 Task: Search one way flight ticket for 1 adult, 1 child, 1 infant in seat in premium economy from Watertown: Watertown Regional Airport to Fort Wayne: Fort Wayne International Airport on 8-4-2023. Number of bags: 1 checked bag. Price is upto 50000. Outbound departure time preference is 20:00.
Action: Mouse moved to (283, 372)
Screenshot: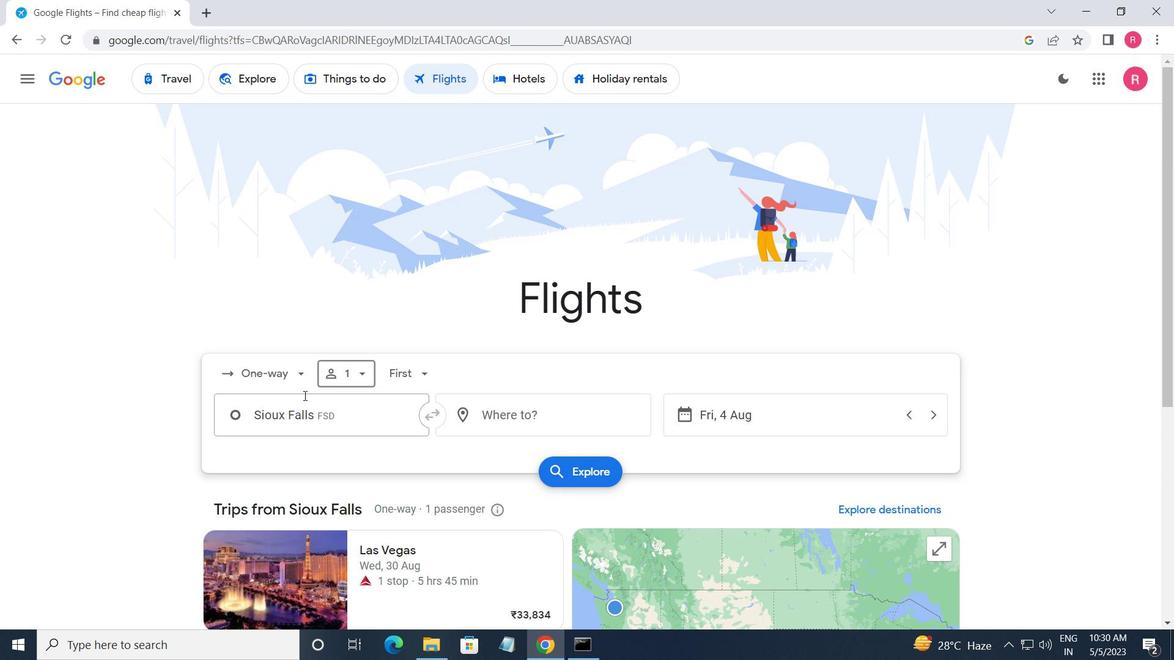 
Action: Mouse pressed left at (283, 372)
Screenshot: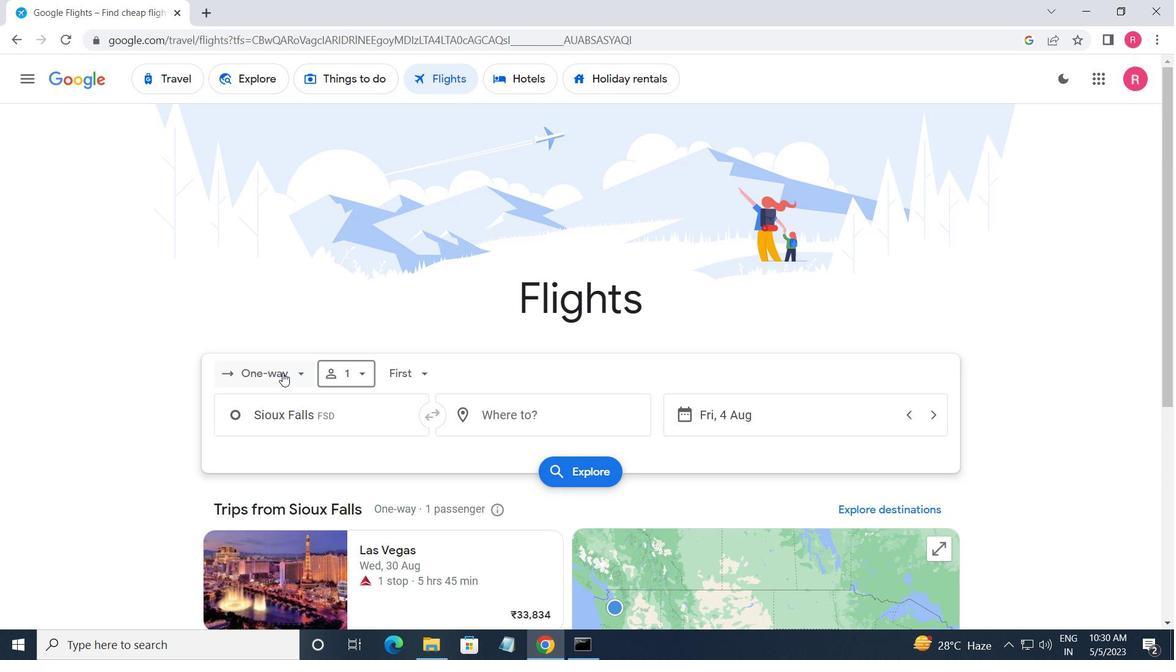 
Action: Mouse moved to (299, 442)
Screenshot: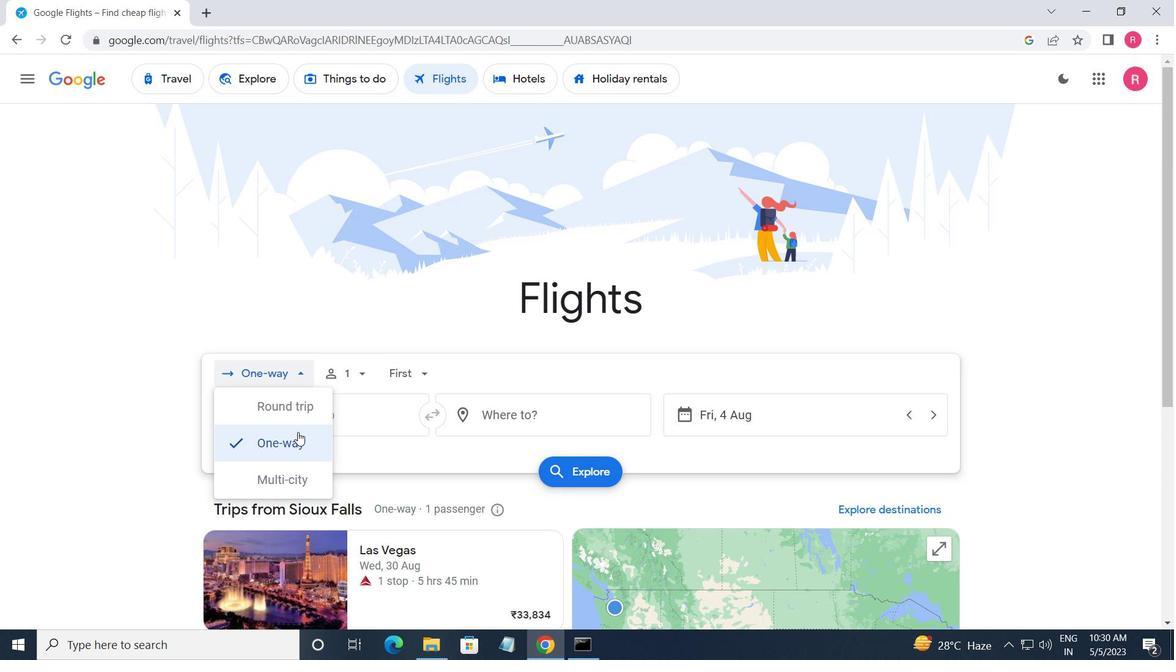 
Action: Mouse pressed left at (299, 442)
Screenshot: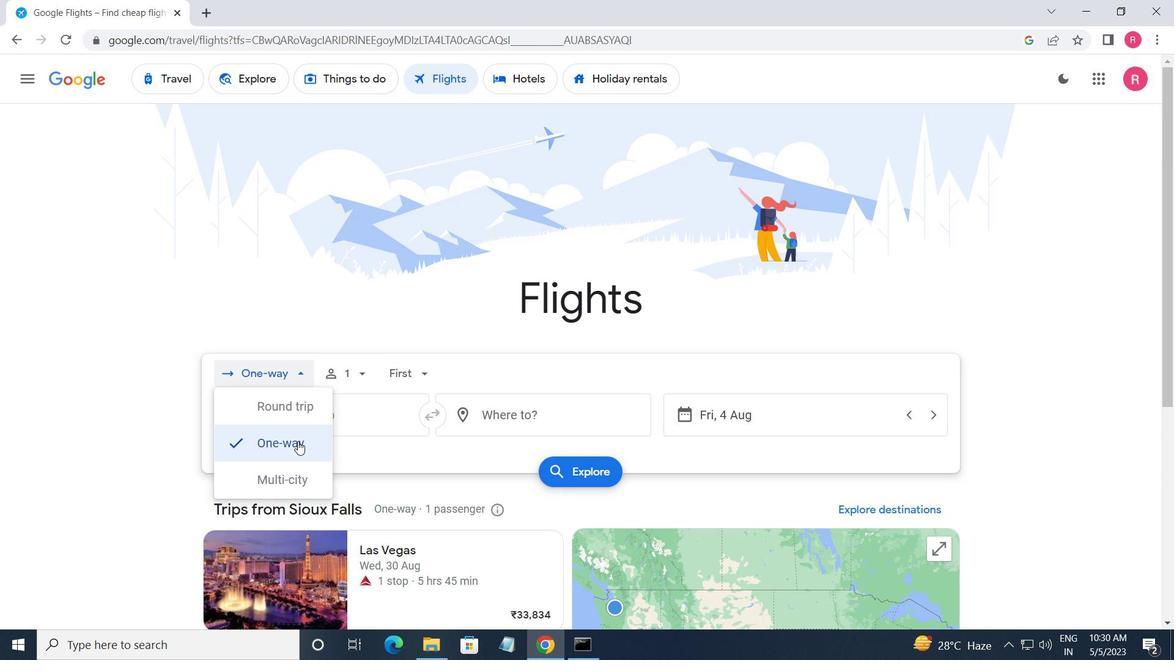 
Action: Mouse moved to (356, 383)
Screenshot: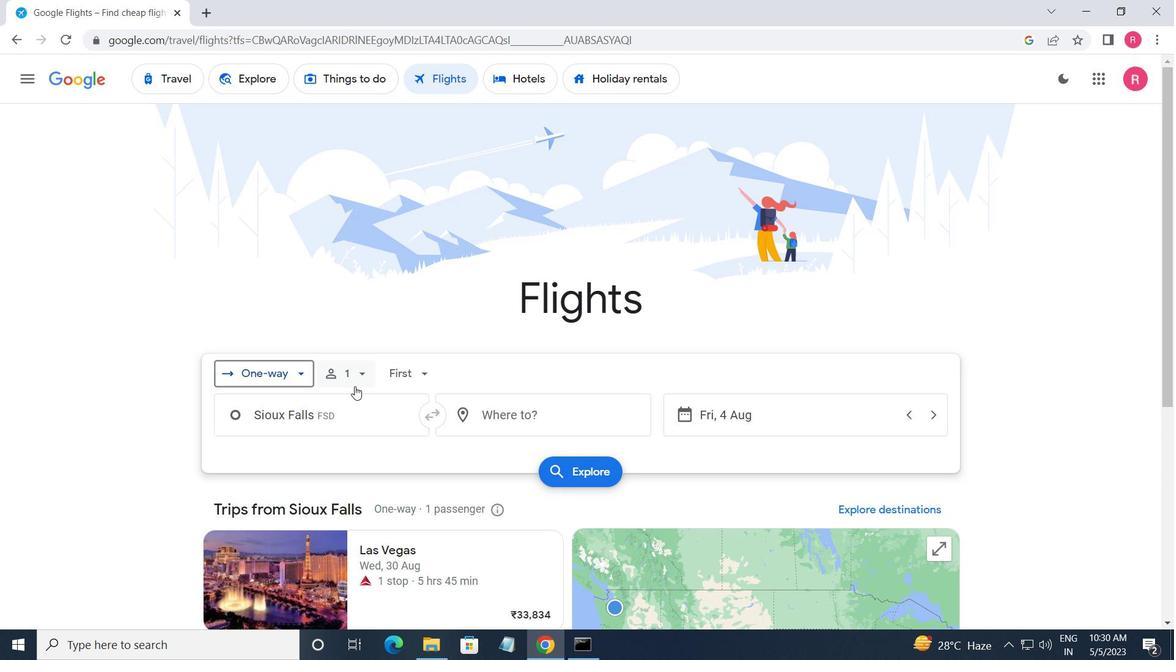 
Action: Mouse pressed left at (356, 383)
Screenshot: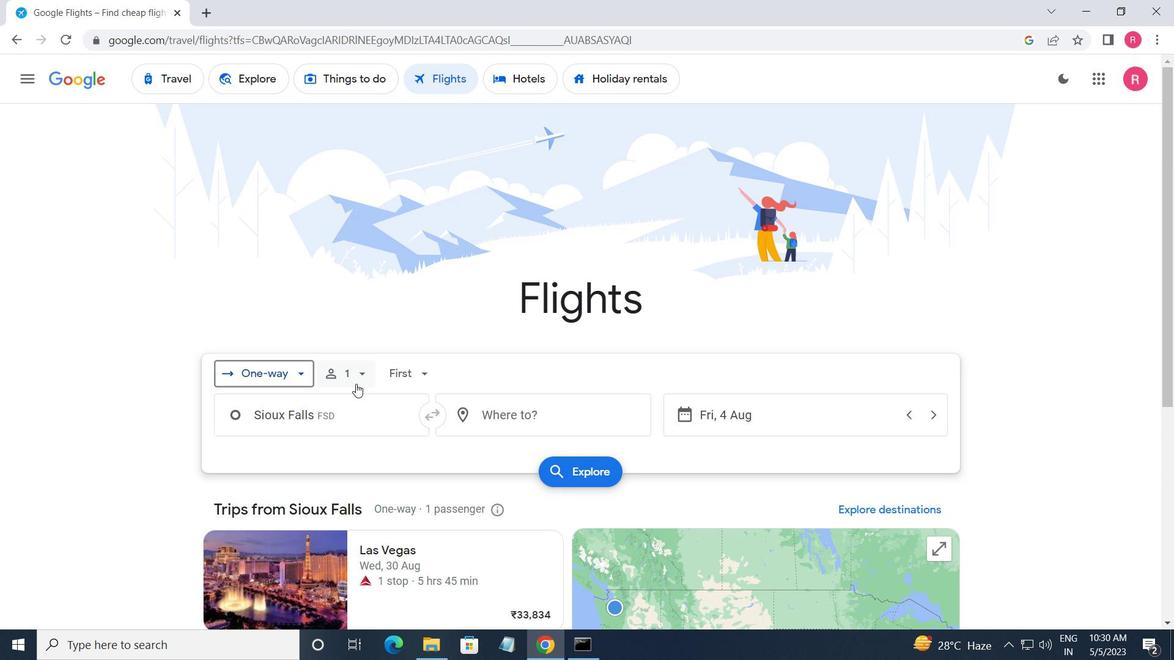 
Action: Mouse moved to (483, 445)
Screenshot: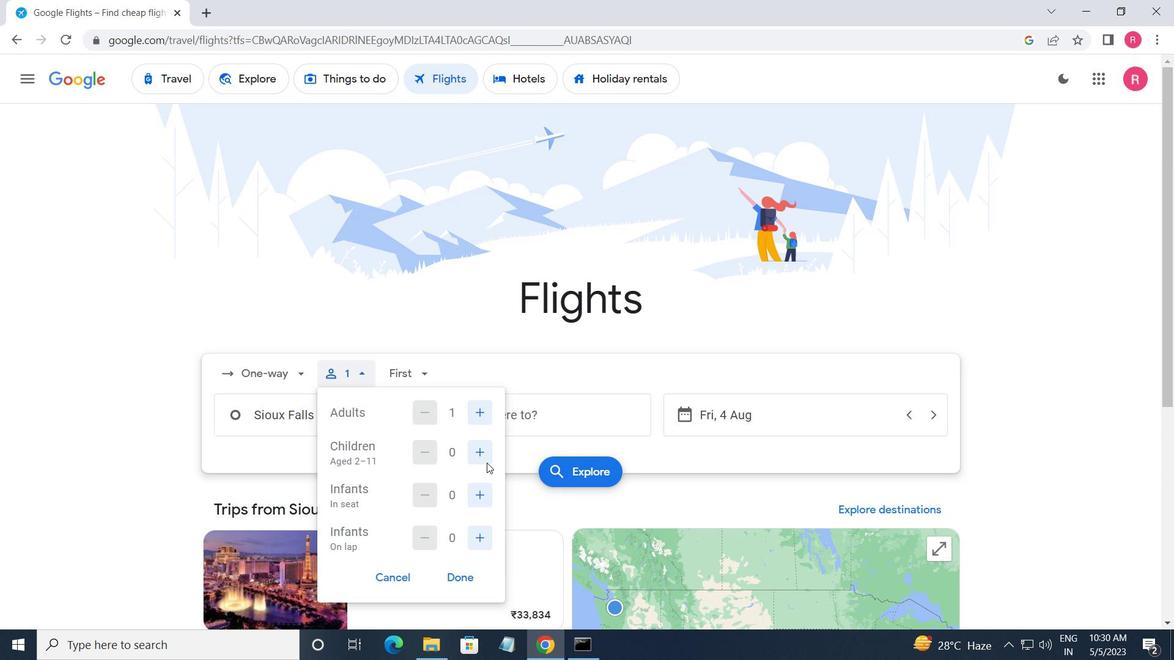 
Action: Mouse pressed left at (483, 445)
Screenshot: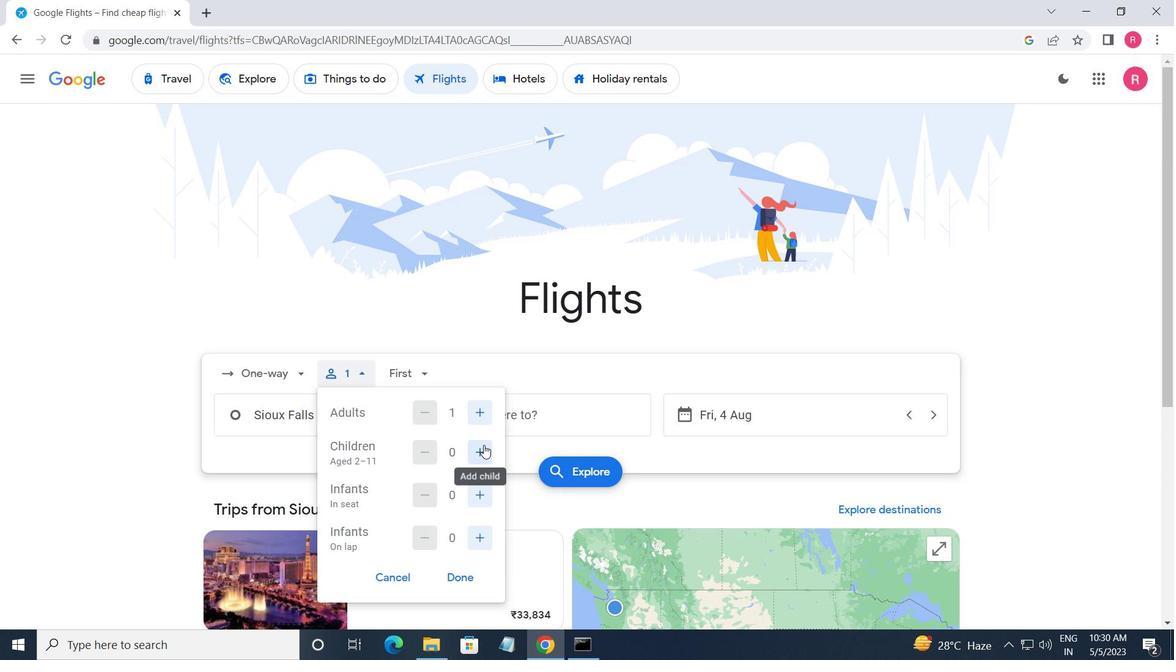 
Action: Mouse moved to (479, 494)
Screenshot: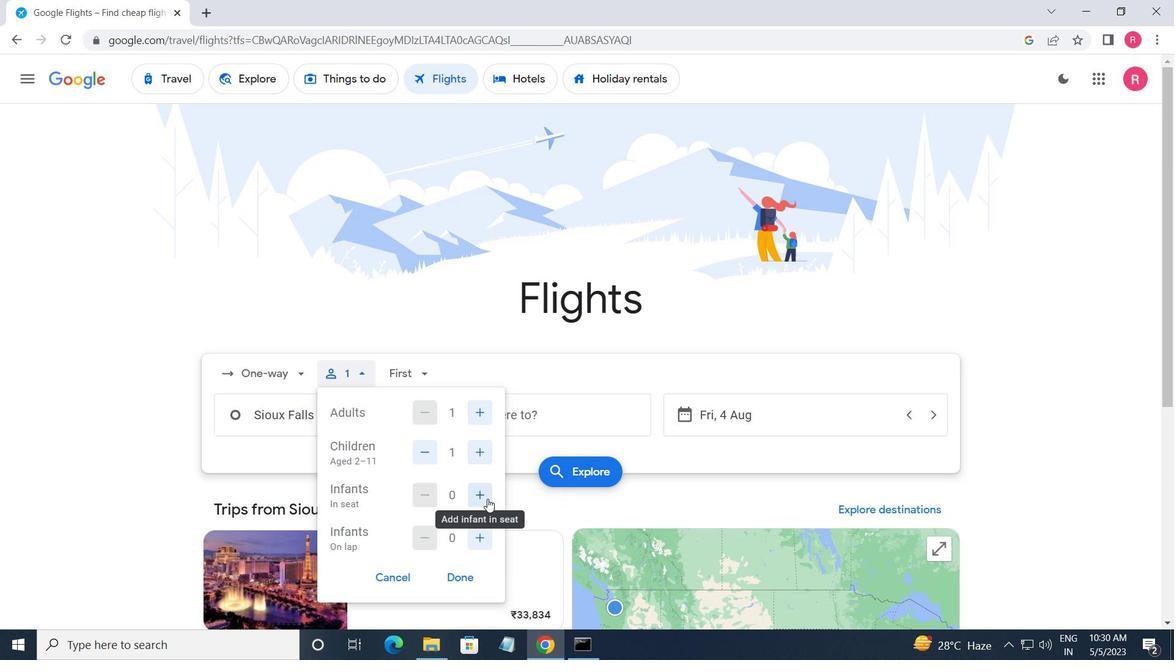 
Action: Mouse pressed left at (479, 494)
Screenshot: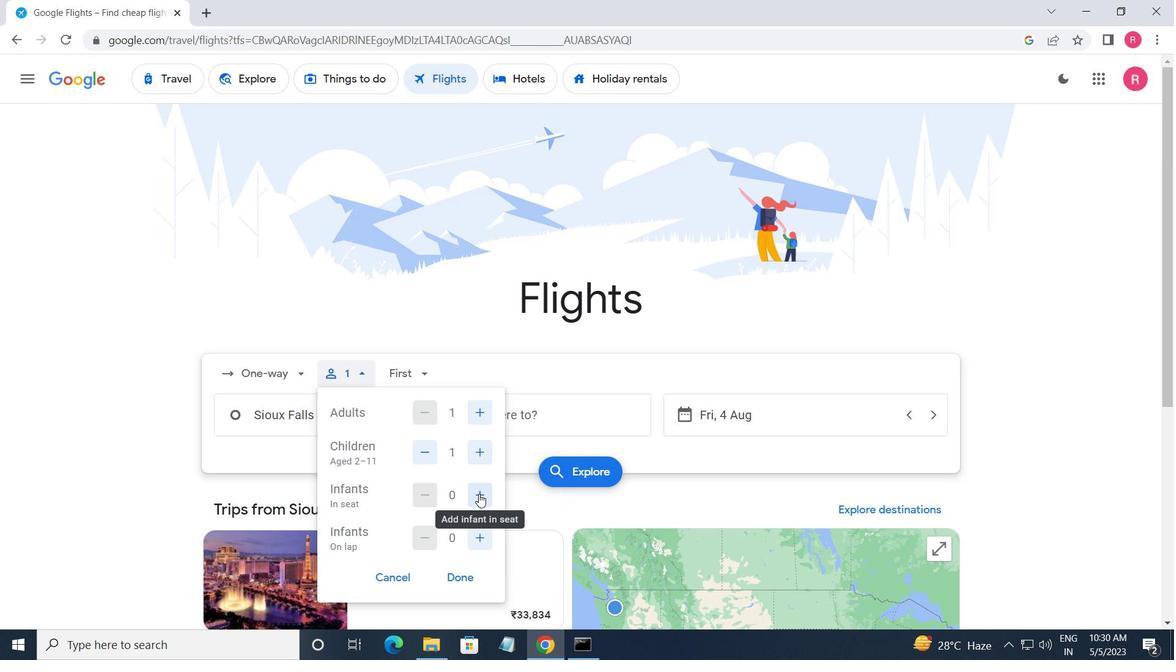 
Action: Mouse moved to (451, 582)
Screenshot: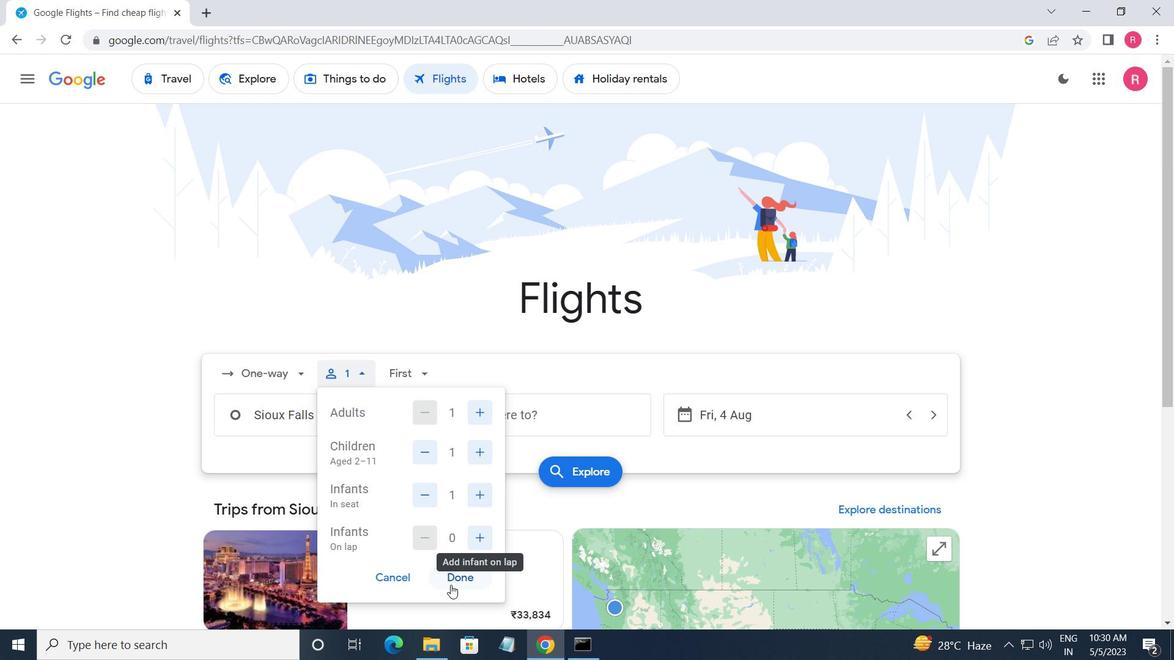 
Action: Mouse pressed left at (451, 582)
Screenshot: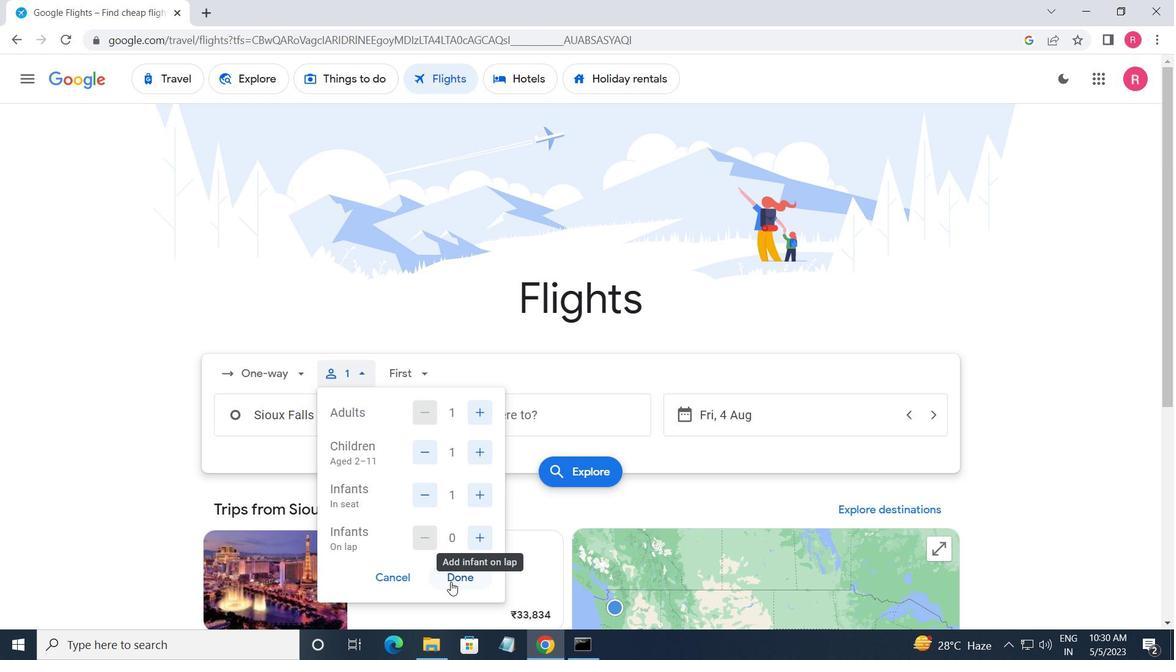 
Action: Mouse moved to (417, 376)
Screenshot: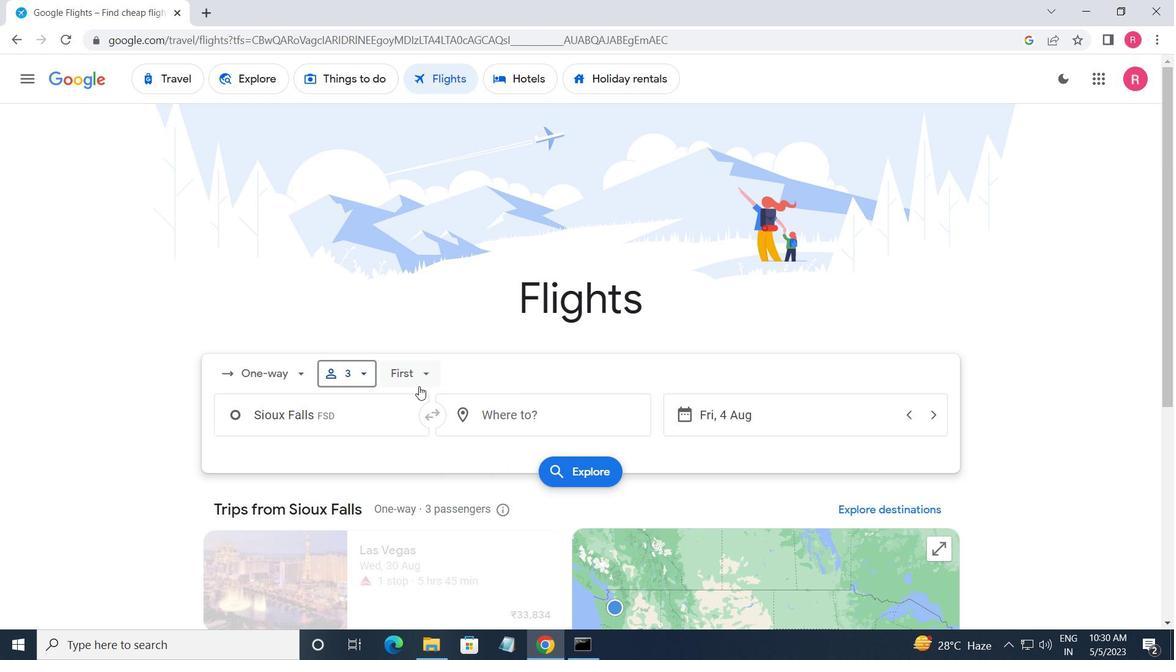 
Action: Mouse pressed left at (417, 376)
Screenshot: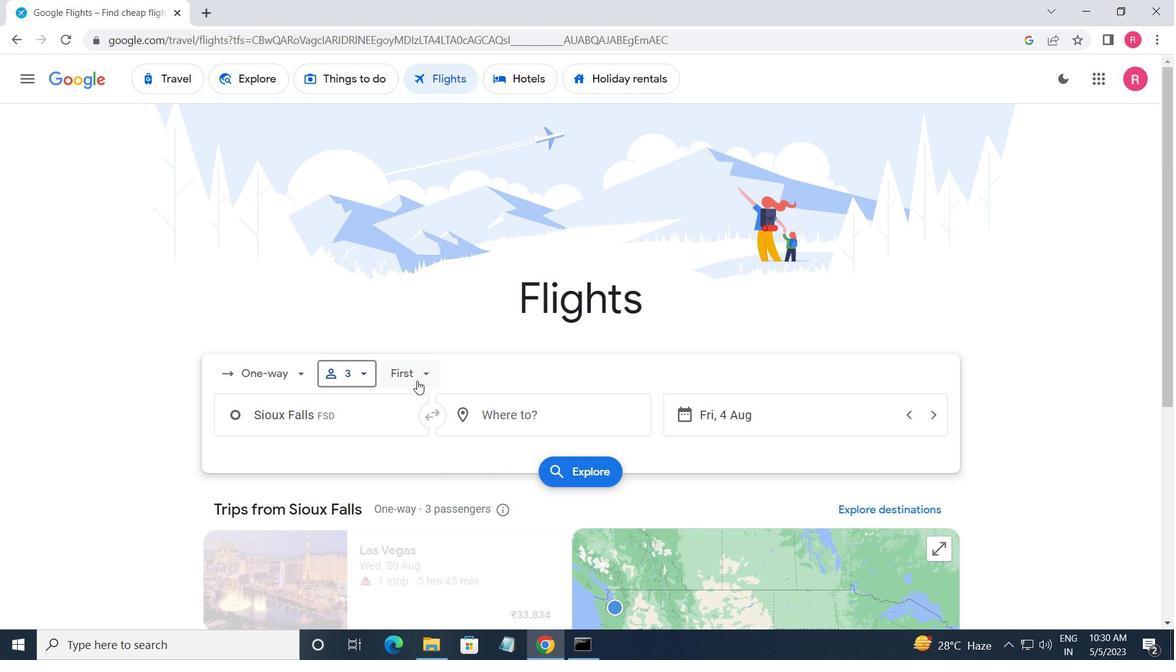 
Action: Mouse moved to (453, 444)
Screenshot: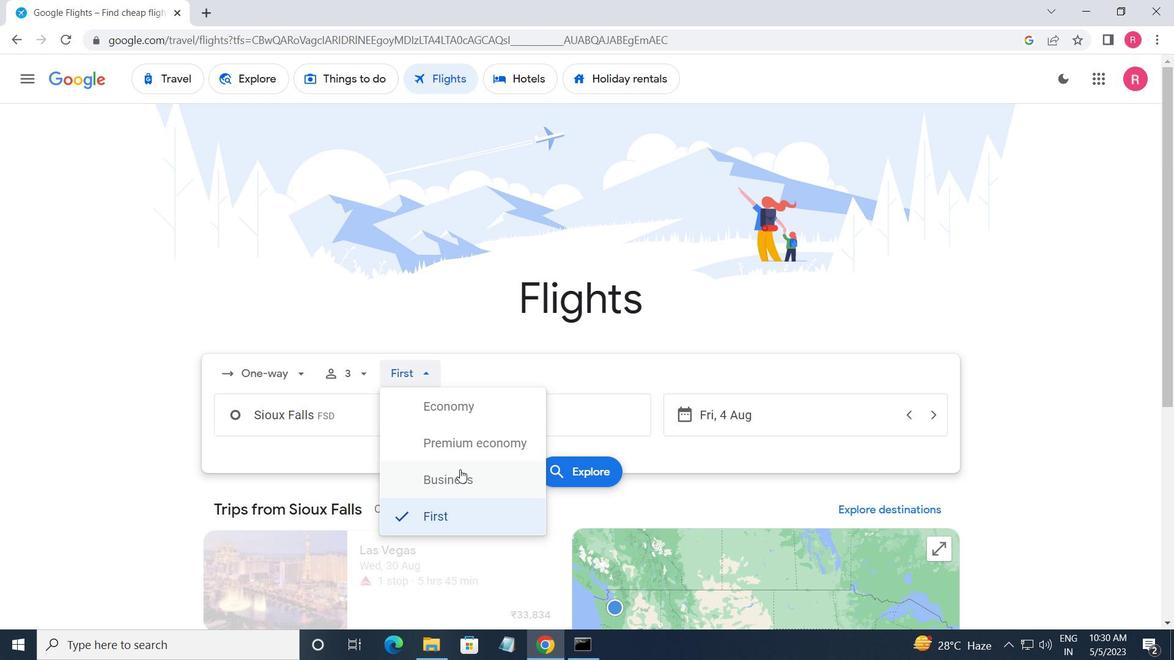 
Action: Mouse pressed left at (453, 444)
Screenshot: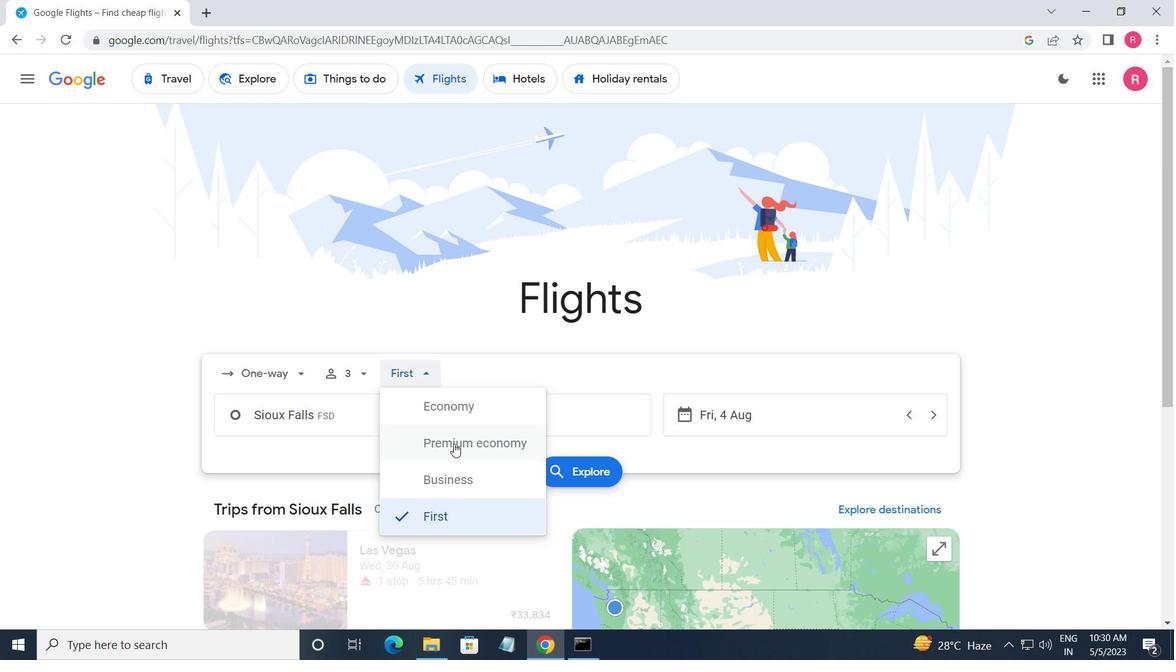 
Action: Mouse moved to (327, 410)
Screenshot: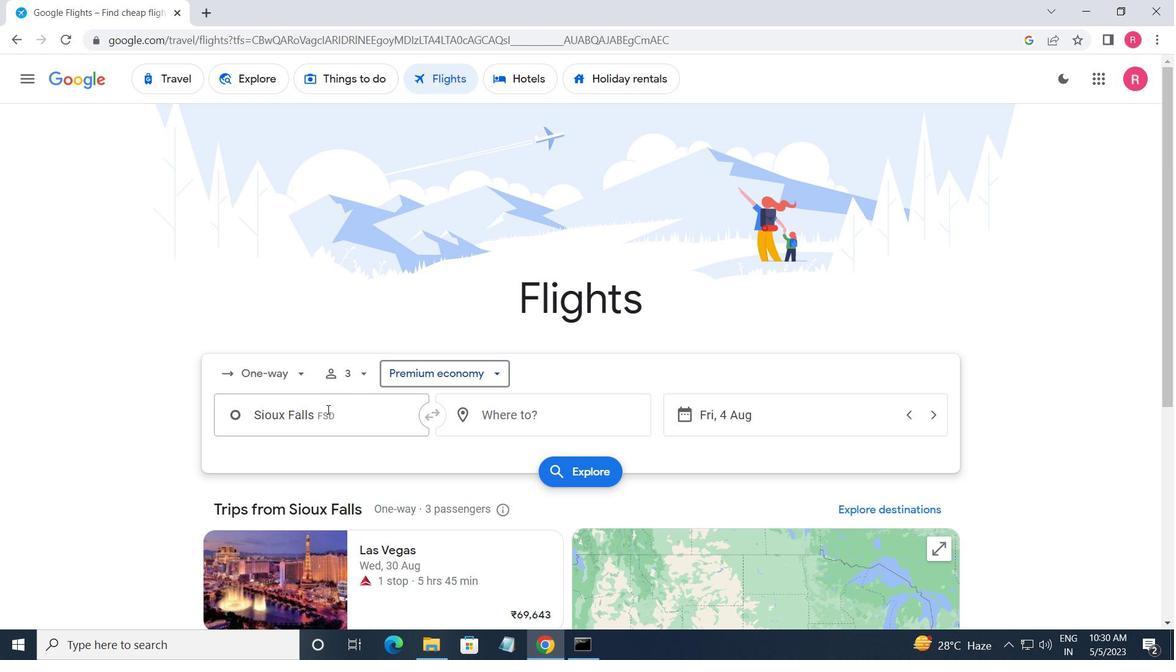 
Action: Mouse pressed left at (327, 410)
Screenshot: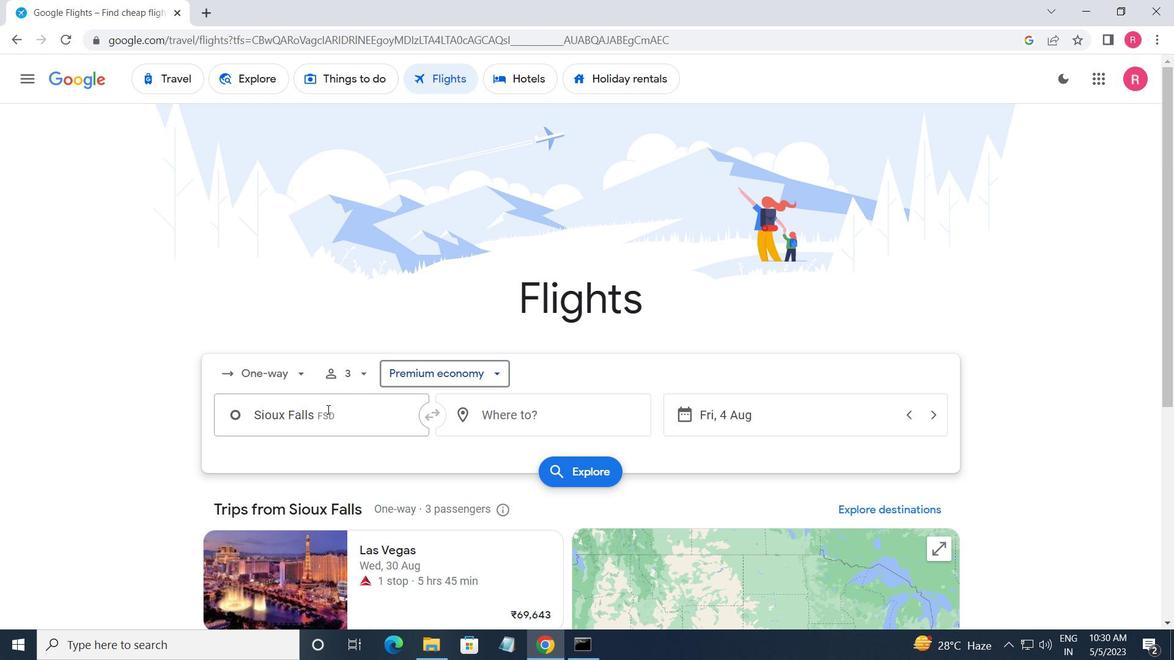 
Action: Mouse moved to (434, 487)
Screenshot: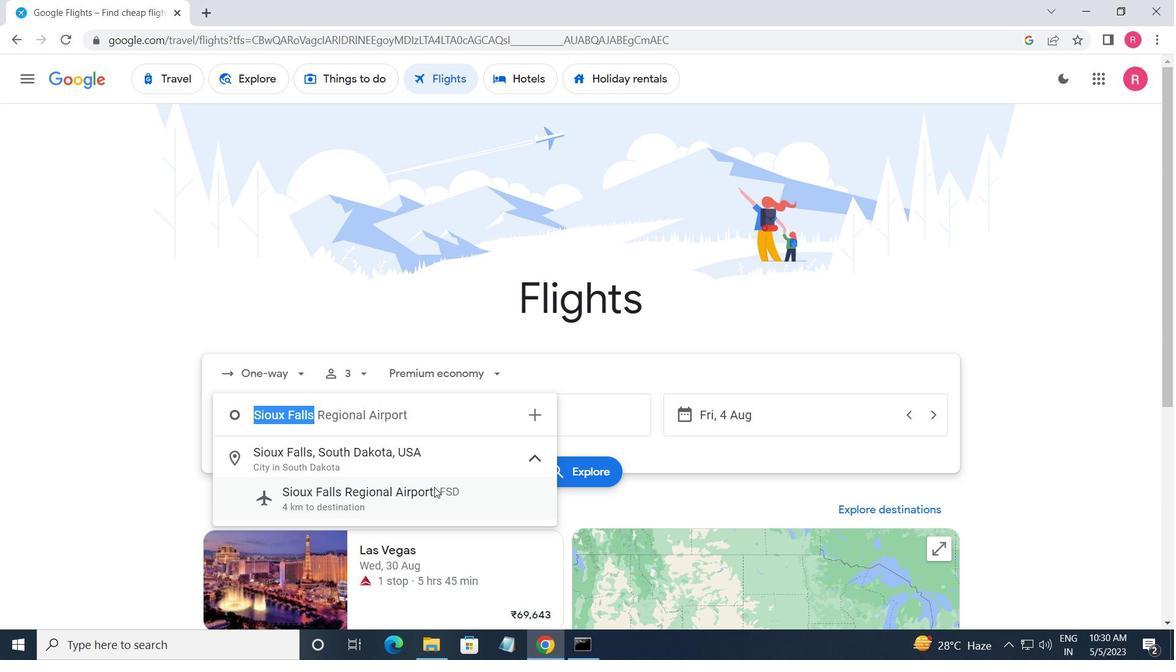 
Action: Key pressed <Key.caps_lock>w<Key.caps_lock>atertown
Screenshot: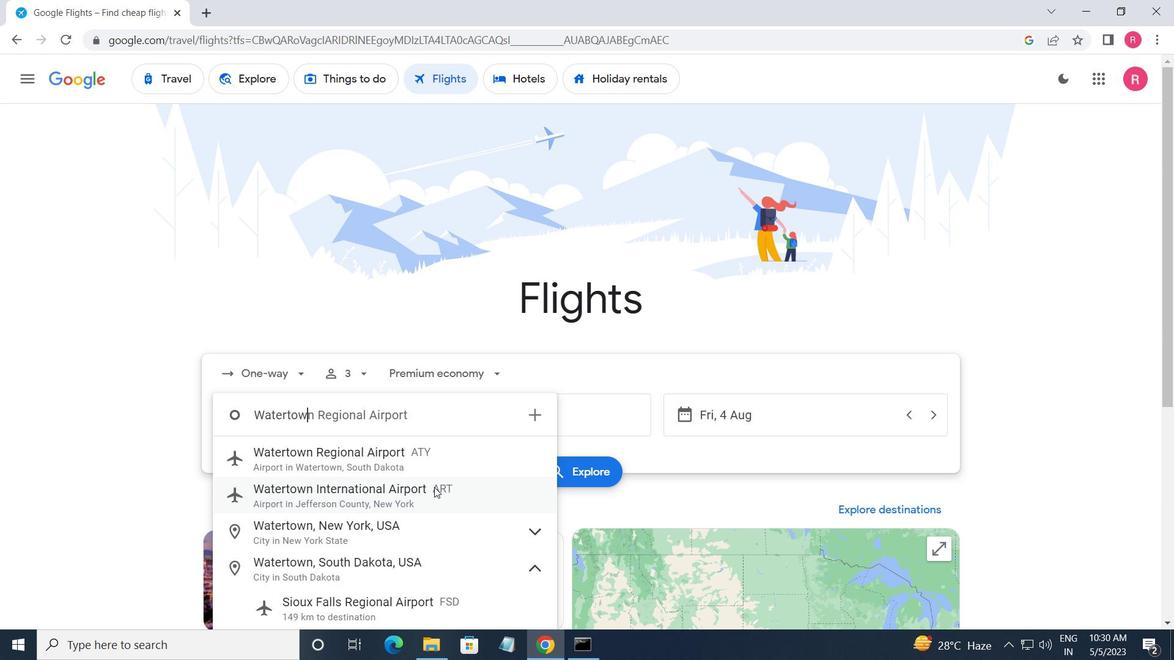 
Action: Mouse moved to (434, 468)
Screenshot: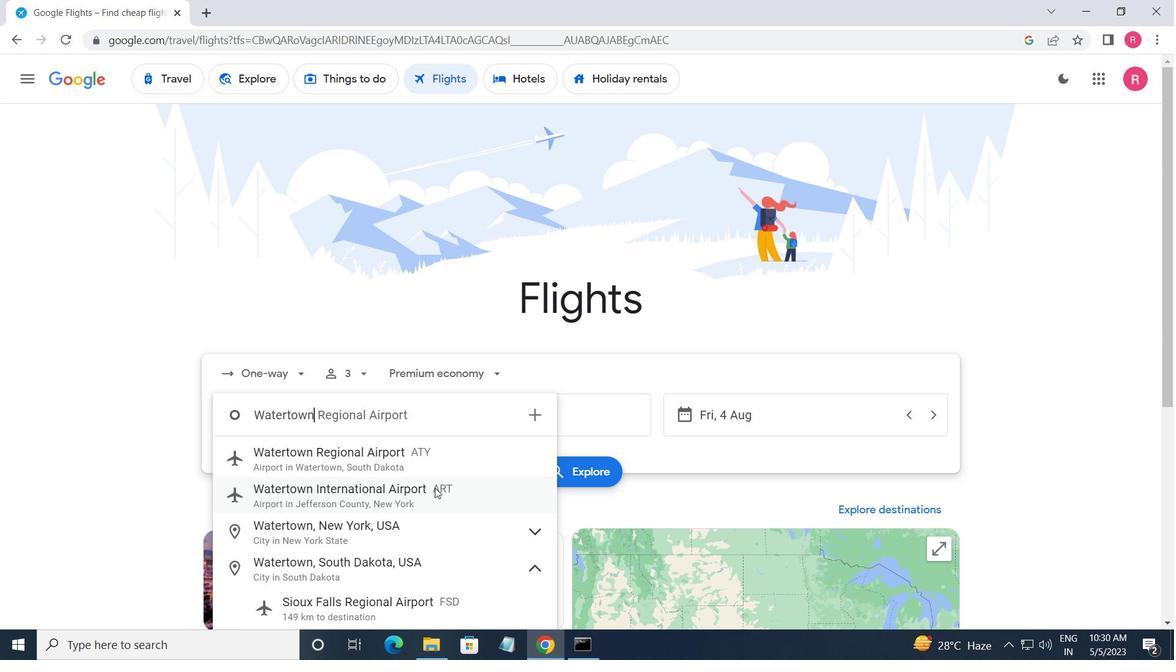 
Action: Mouse pressed left at (434, 468)
Screenshot: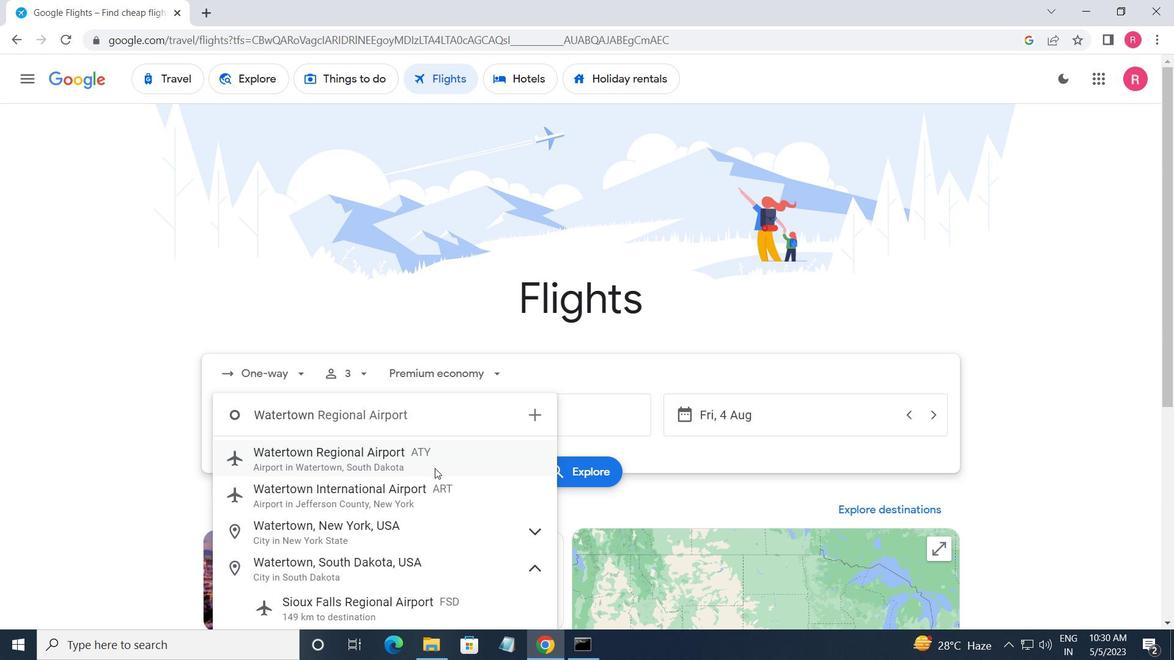 
Action: Mouse moved to (532, 424)
Screenshot: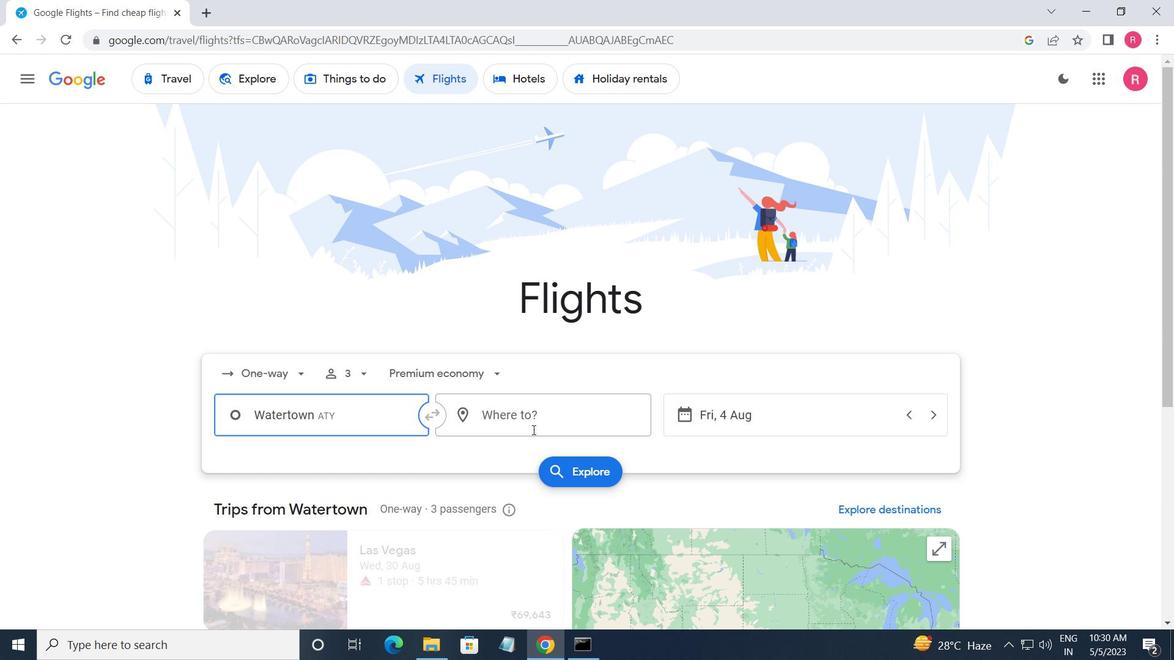 
Action: Mouse pressed left at (532, 424)
Screenshot: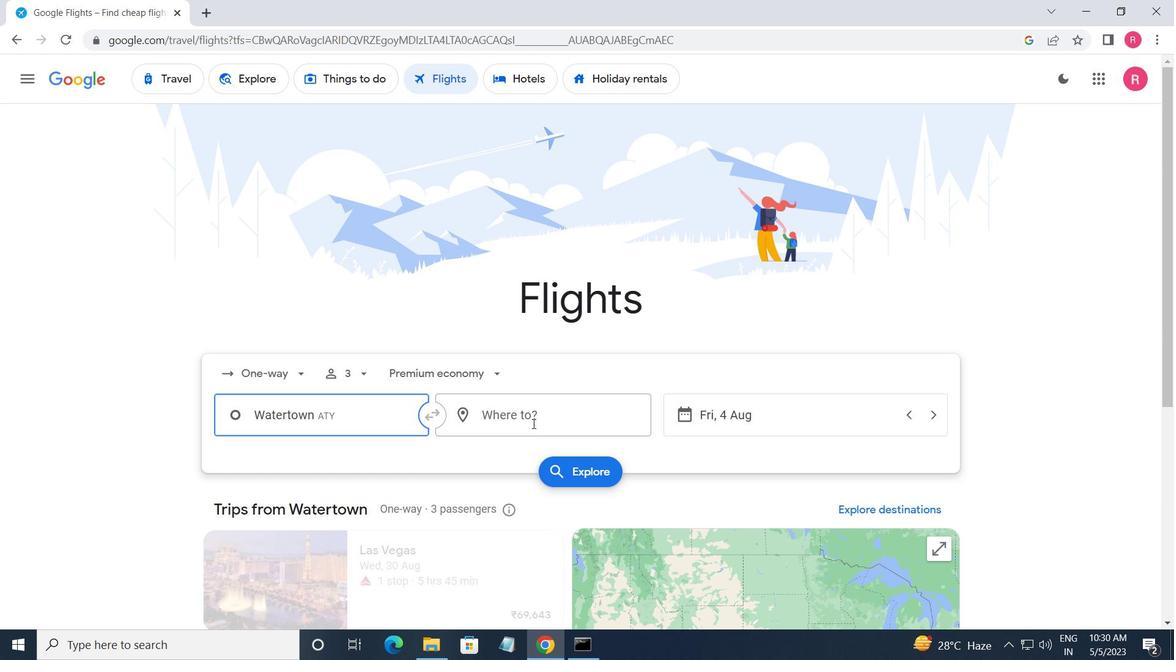 
Action: Mouse moved to (515, 489)
Screenshot: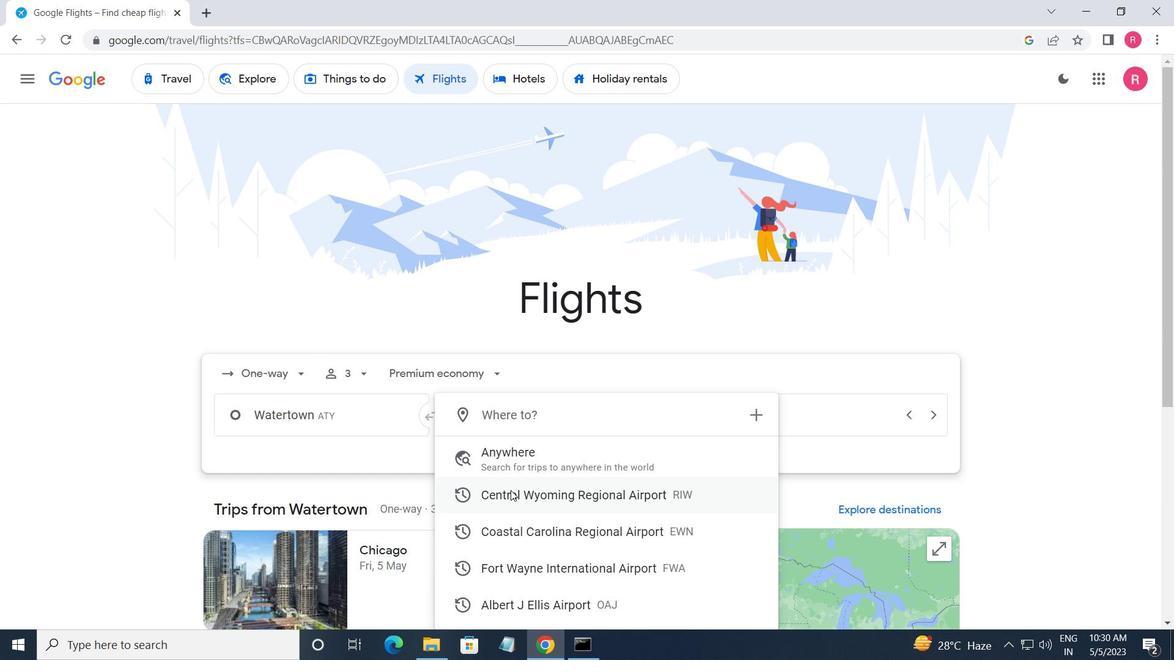 
Action: Mouse scrolled (515, 488) with delta (0, 0)
Screenshot: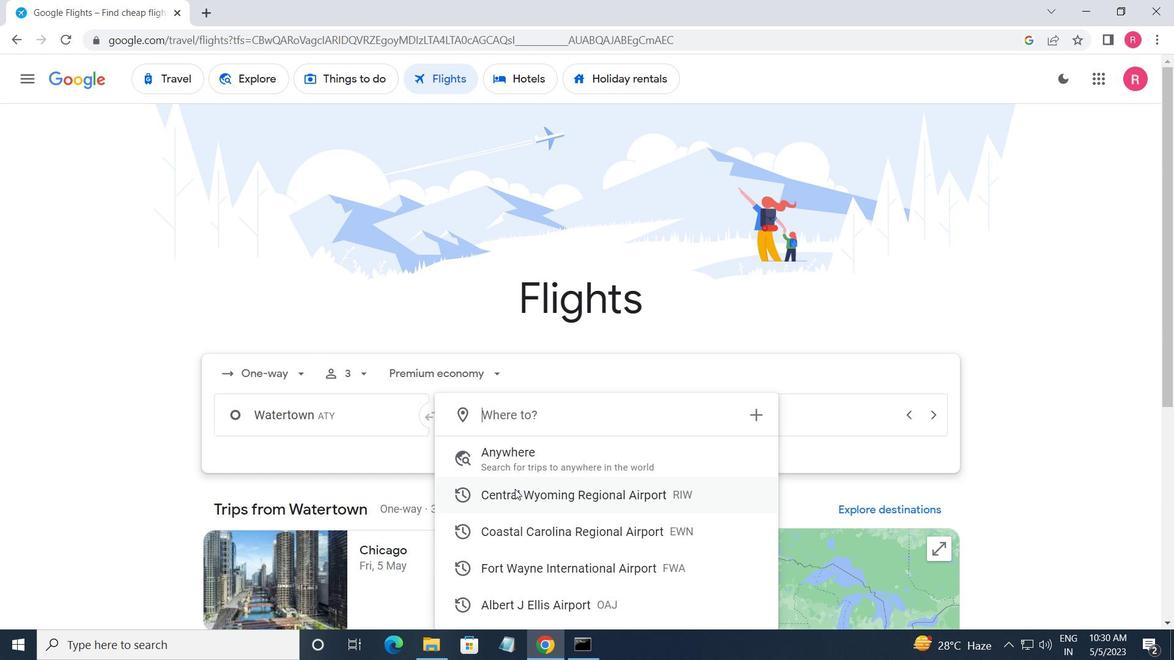 
Action: Mouse moved to (520, 499)
Screenshot: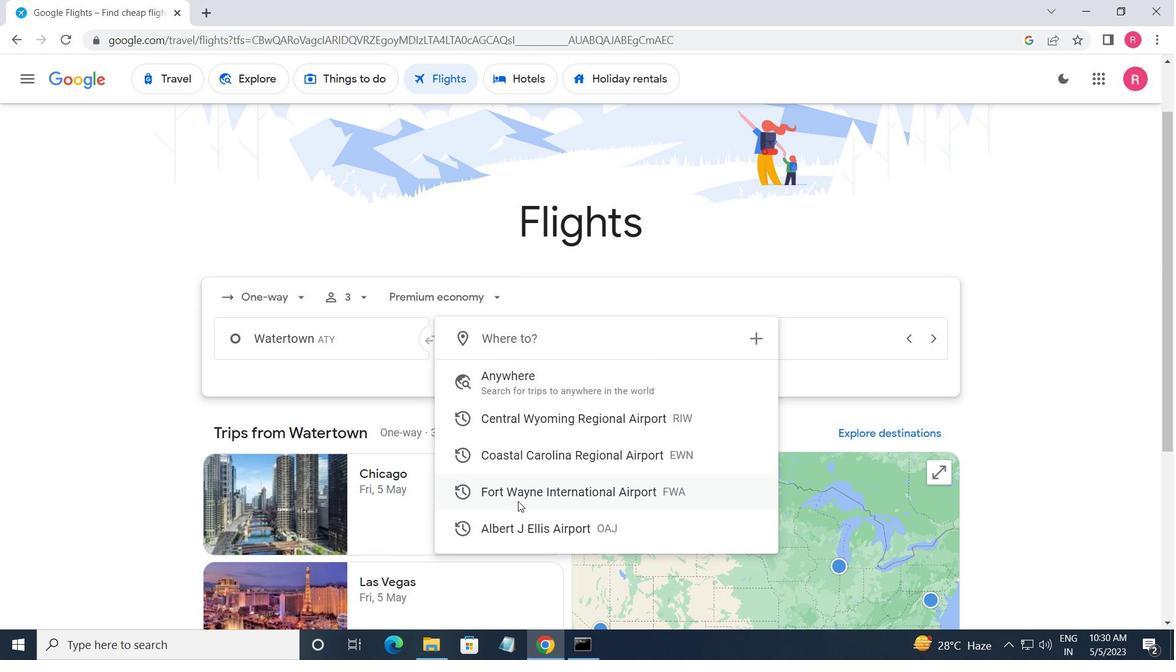 
Action: Mouse pressed left at (520, 499)
Screenshot: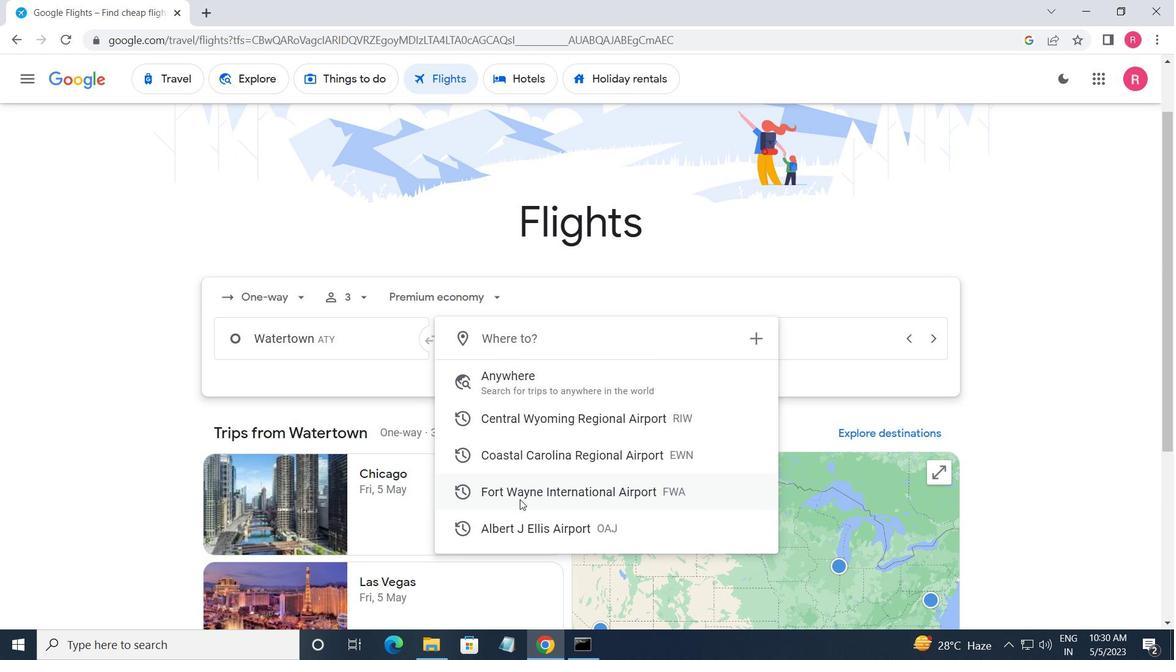 
Action: Mouse moved to (776, 331)
Screenshot: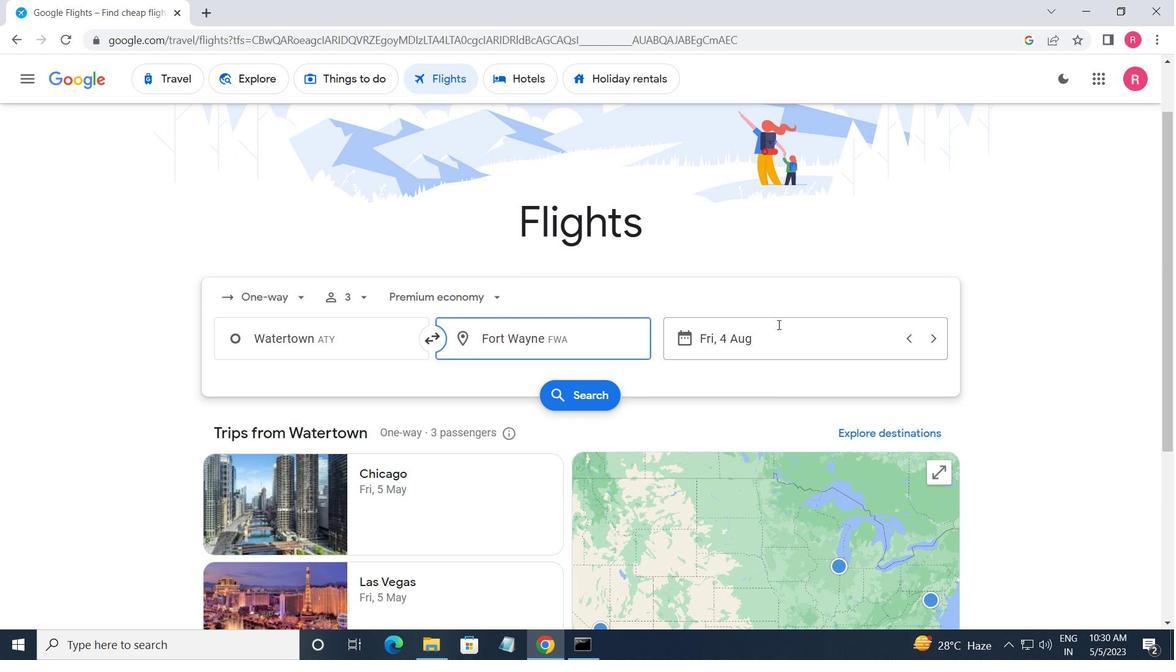 
Action: Mouse pressed left at (776, 331)
Screenshot: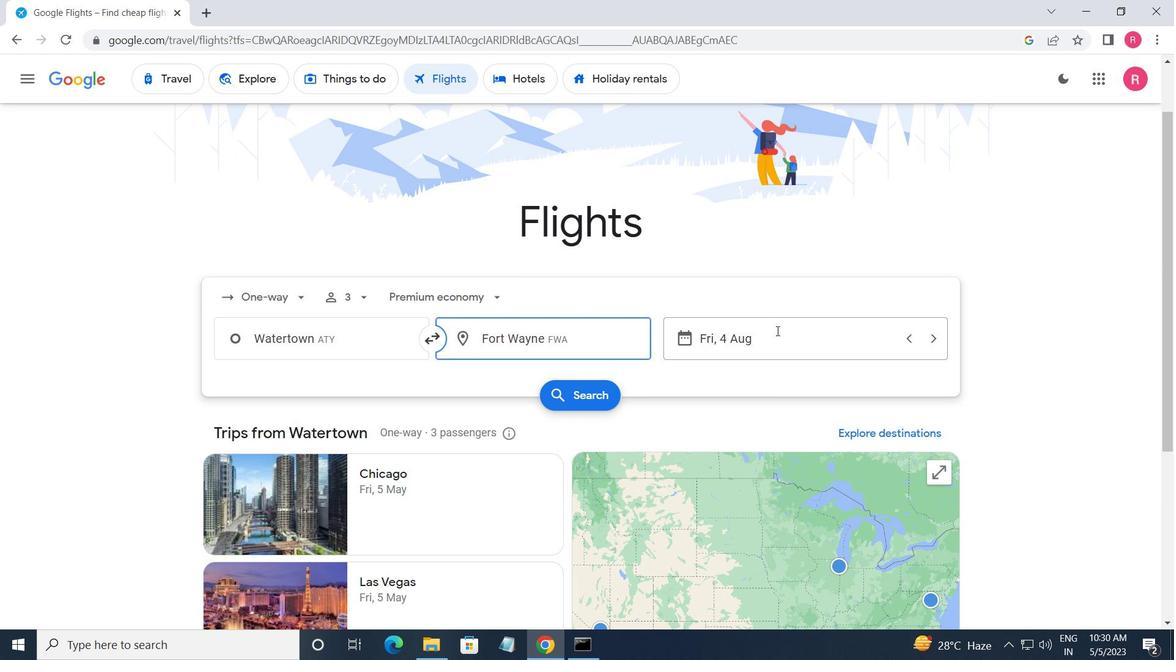 
Action: Mouse moved to (577, 354)
Screenshot: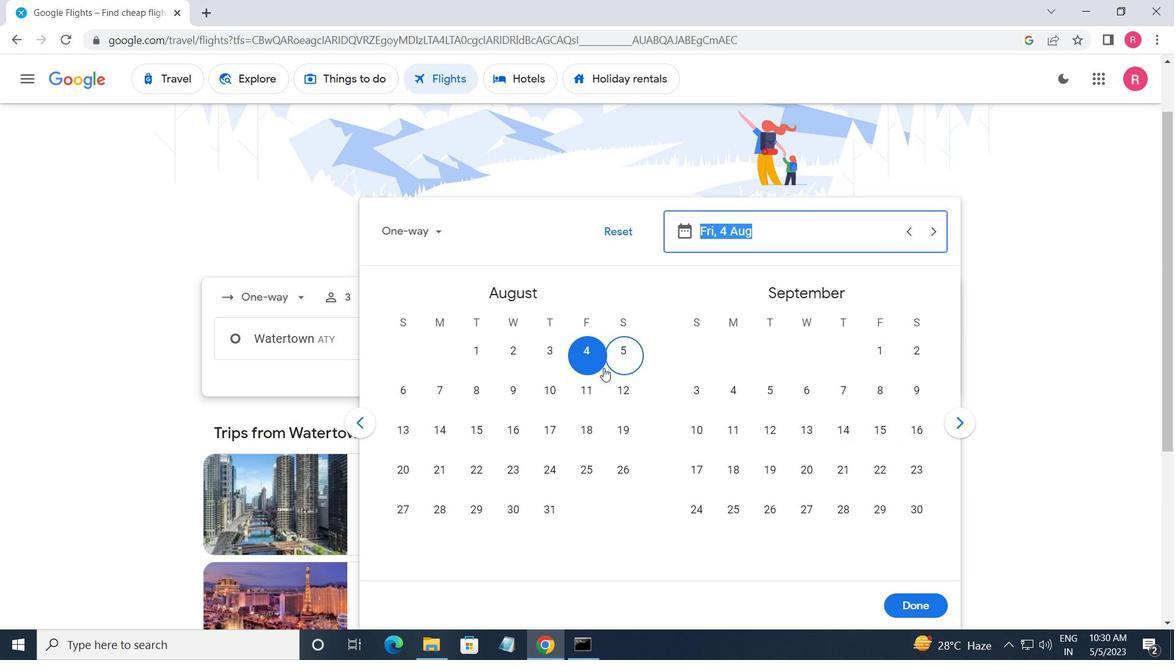 
Action: Mouse pressed left at (577, 354)
Screenshot: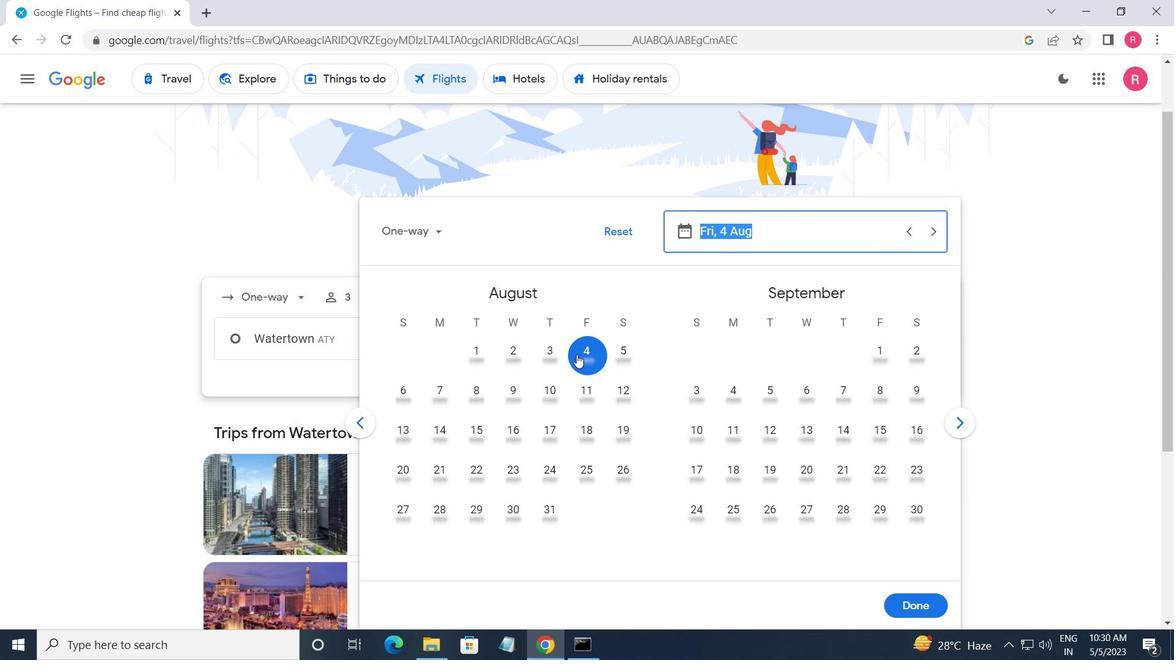 
Action: Mouse moved to (904, 599)
Screenshot: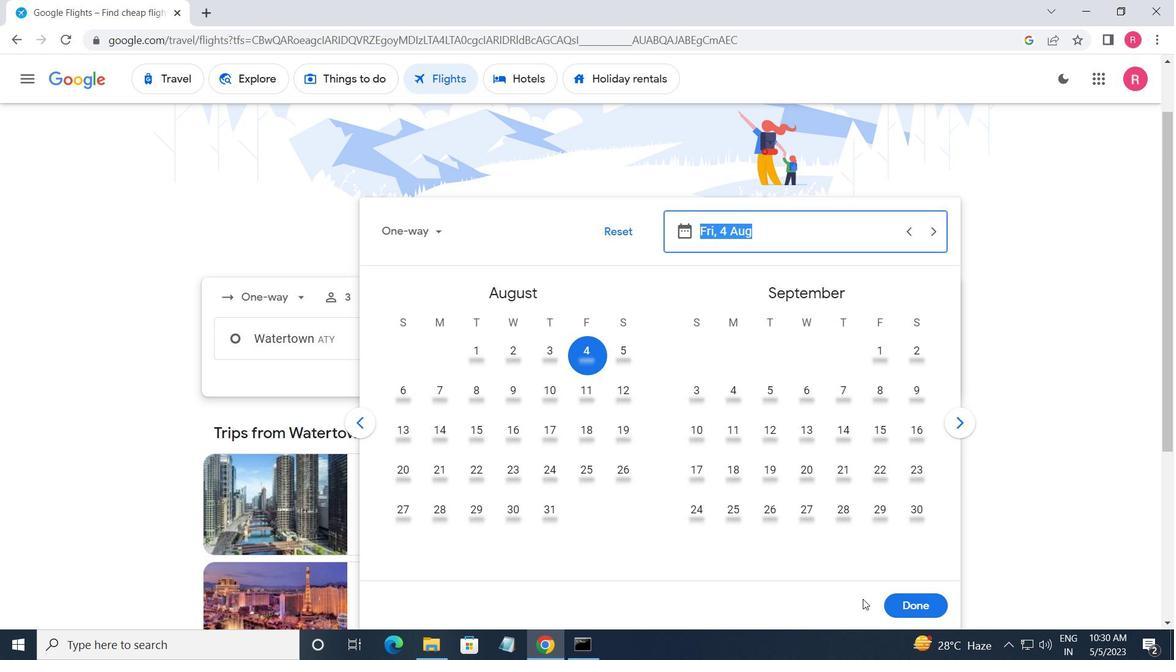 
Action: Mouse pressed left at (904, 599)
Screenshot: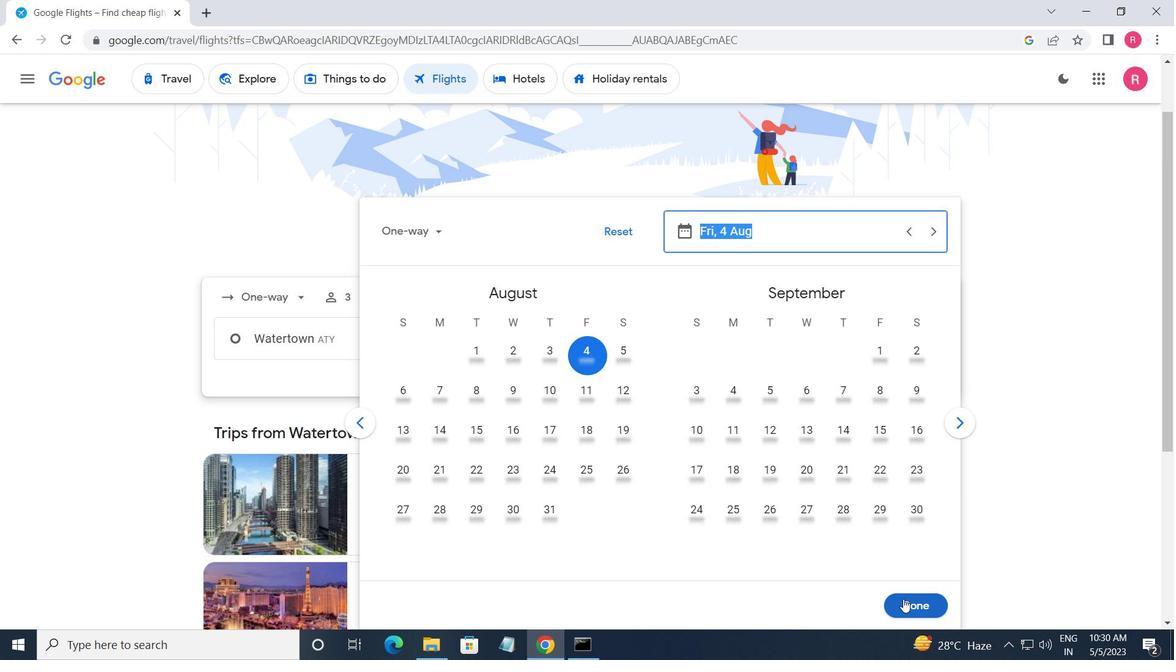 
Action: Mouse moved to (591, 390)
Screenshot: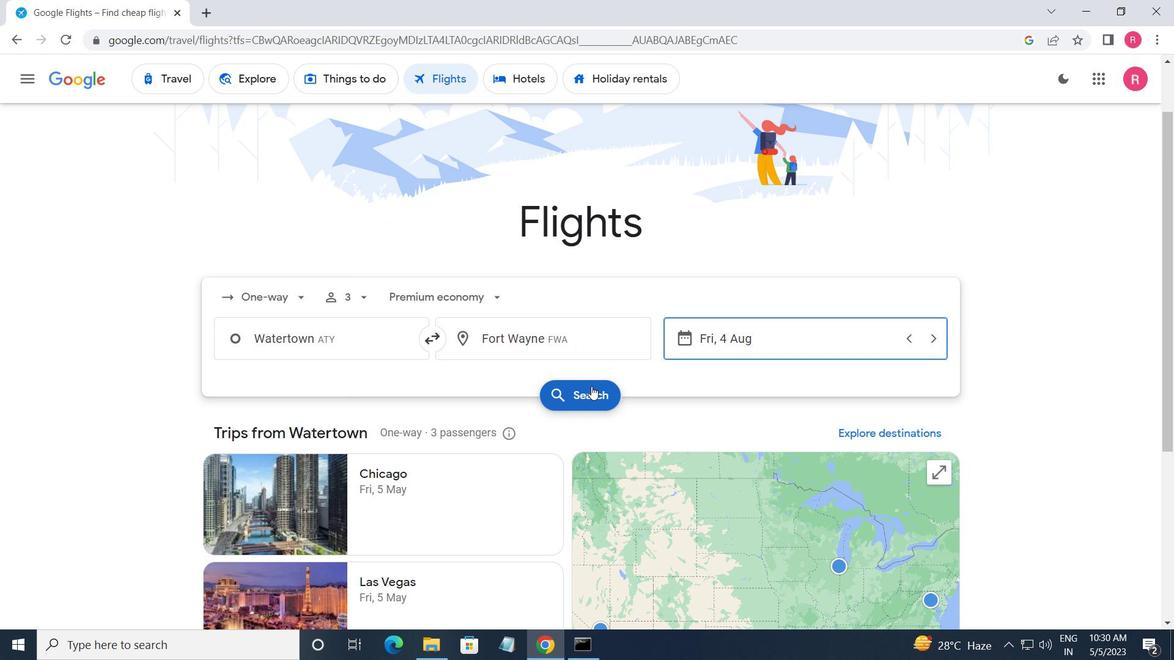
Action: Mouse pressed left at (591, 390)
Screenshot: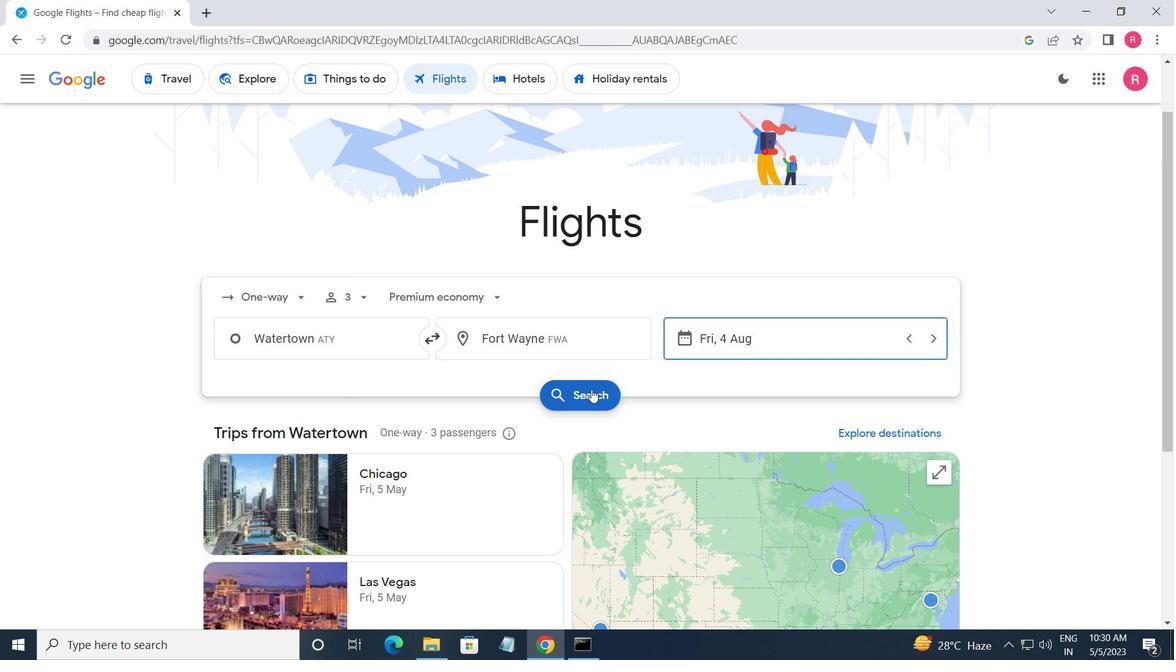 
Action: Mouse moved to (222, 227)
Screenshot: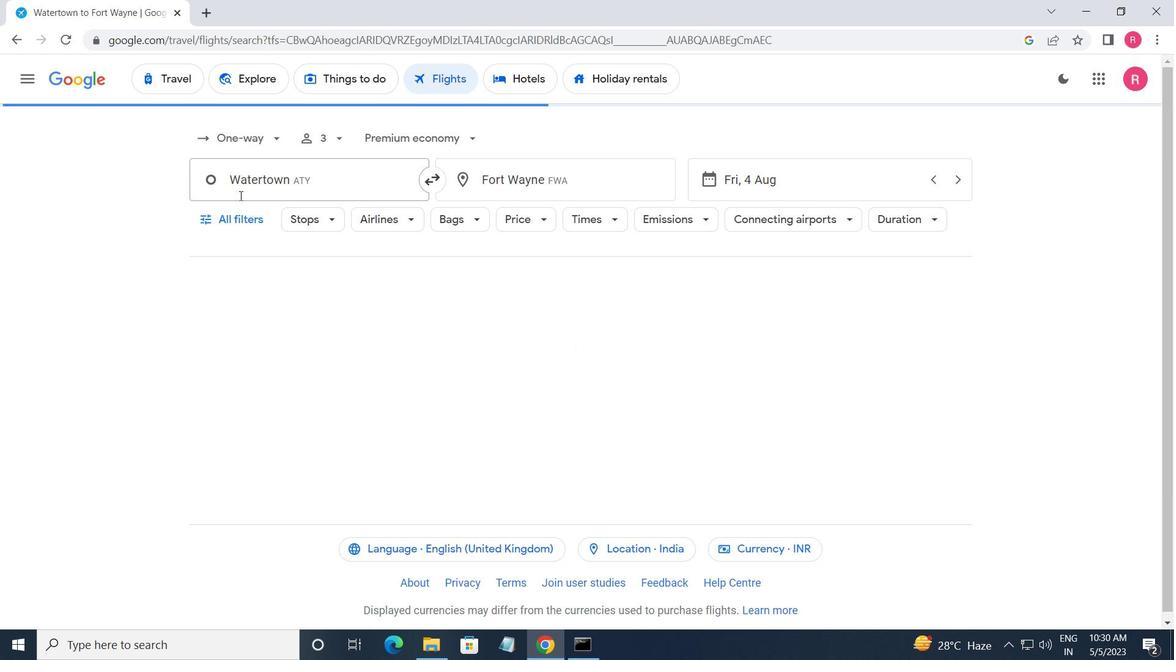 
Action: Mouse pressed left at (222, 227)
Screenshot: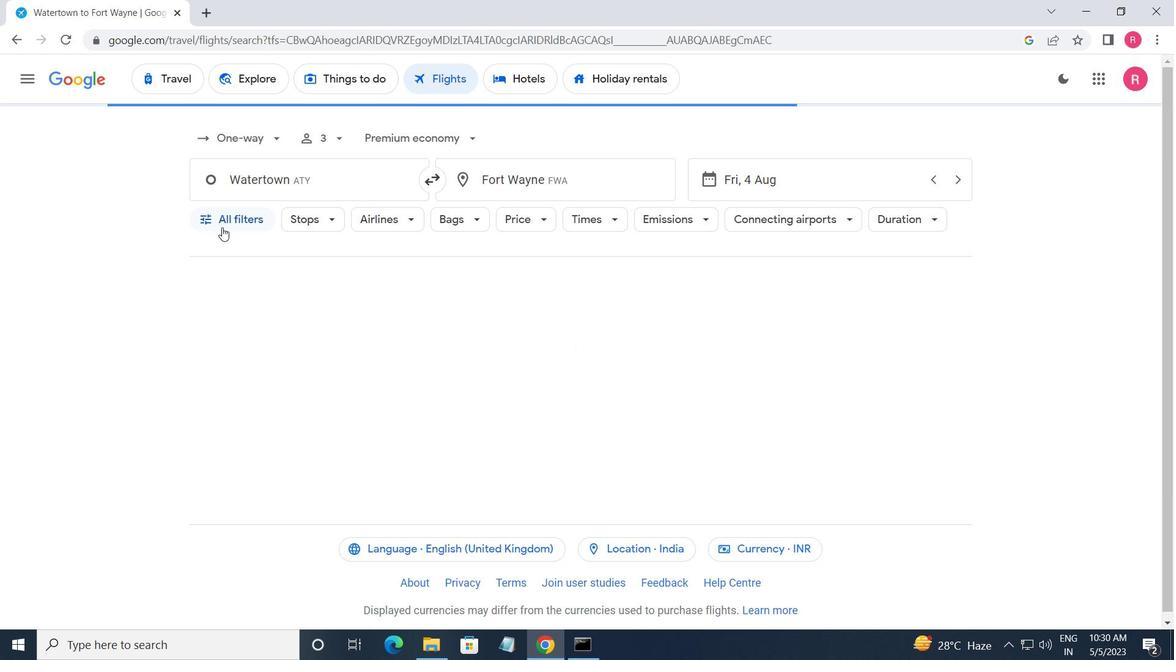 
Action: Mouse moved to (296, 281)
Screenshot: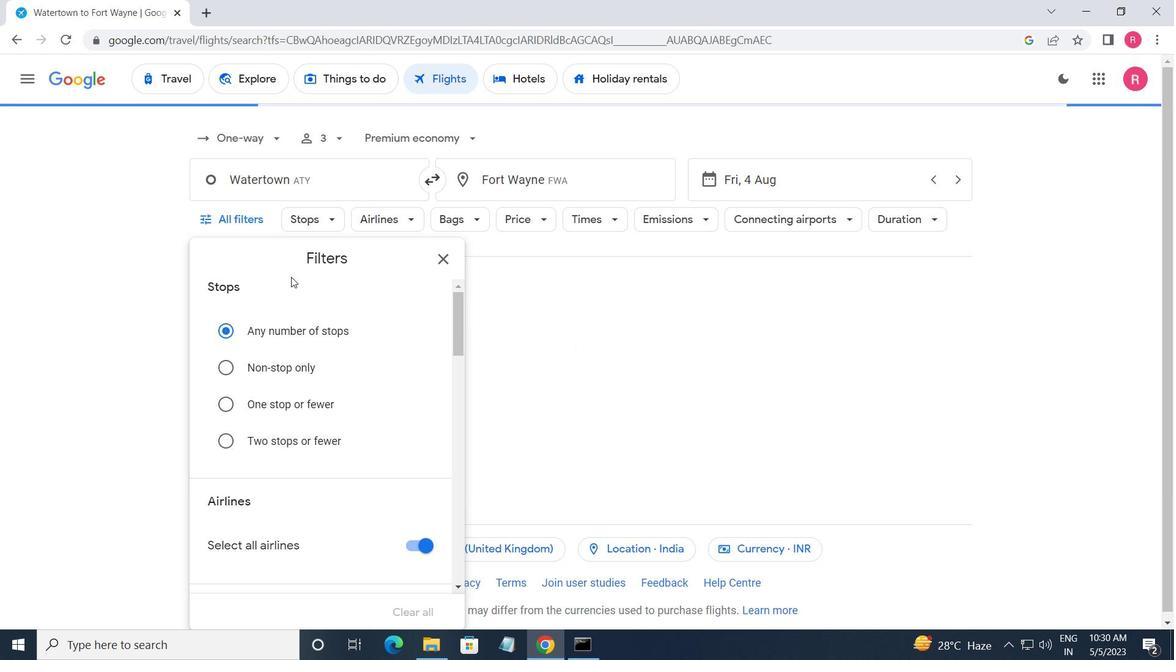
Action: Mouse scrolled (296, 281) with delta (0, 0)
Screenshot: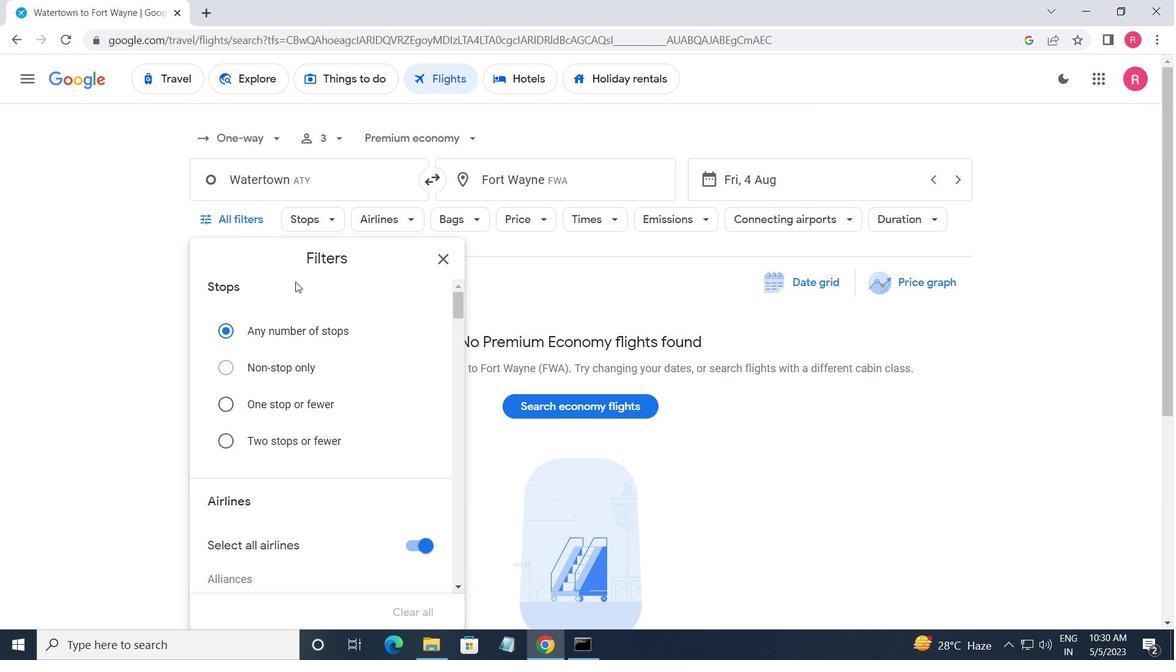
Action: Mouse scrolled (296, 281) with delta (0, 0)
Screenshot: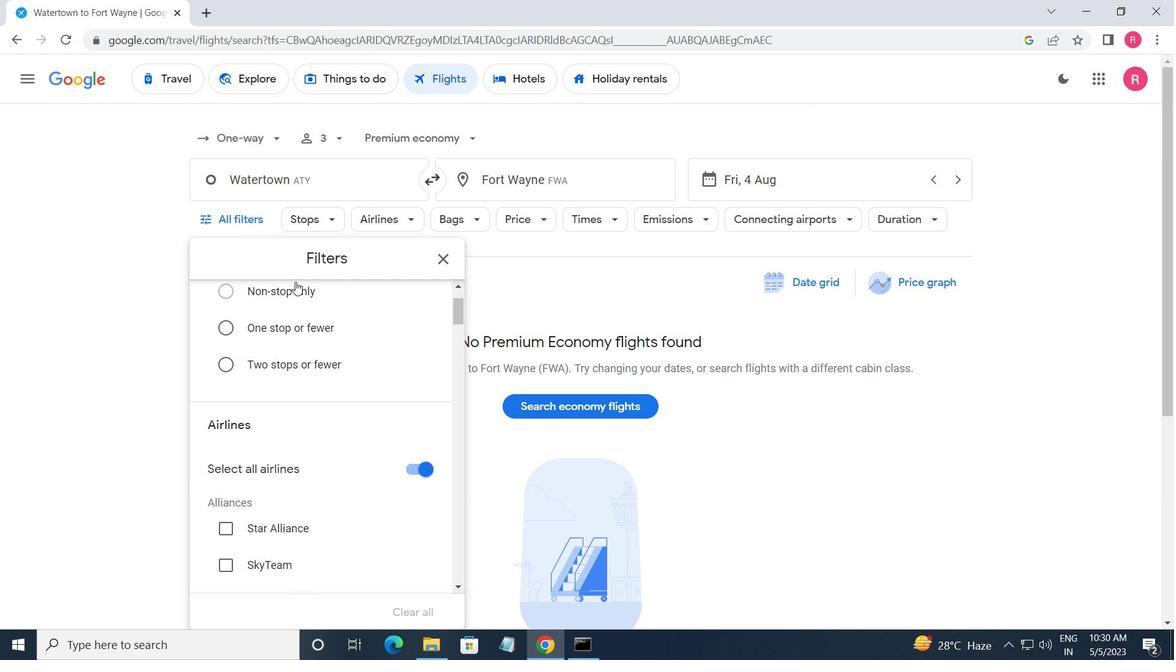 
Action: Mouse moved to (296, 284)
Screenshot: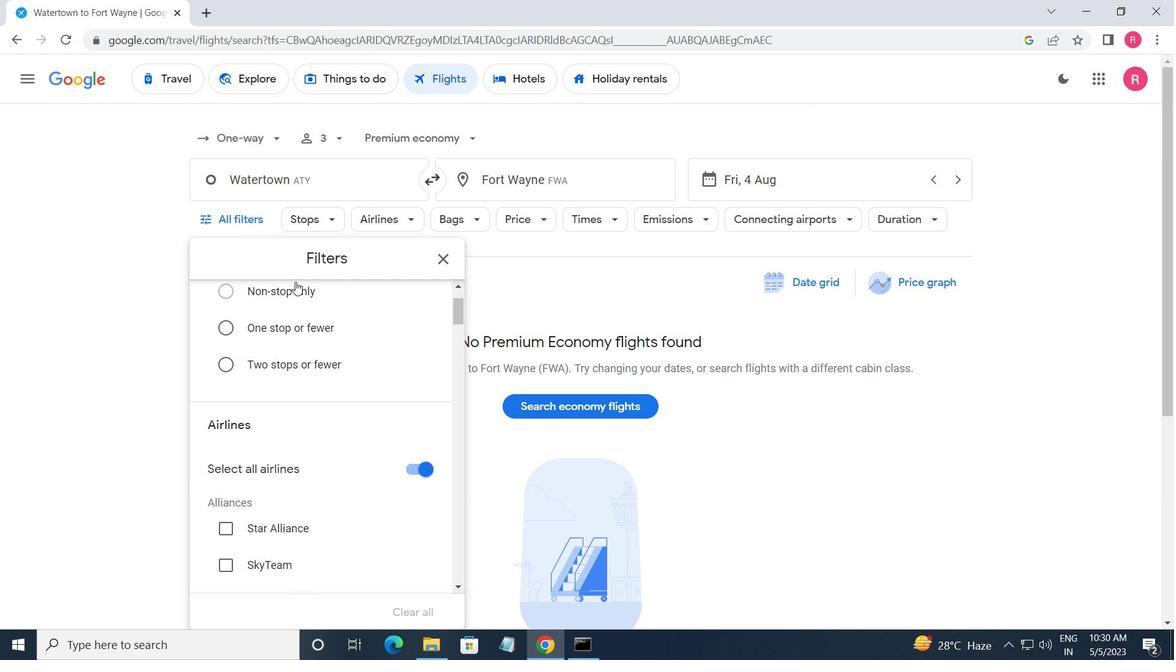 
Action: Mouse scrolled (296, 283) with delta (0, 0)
Screenshot: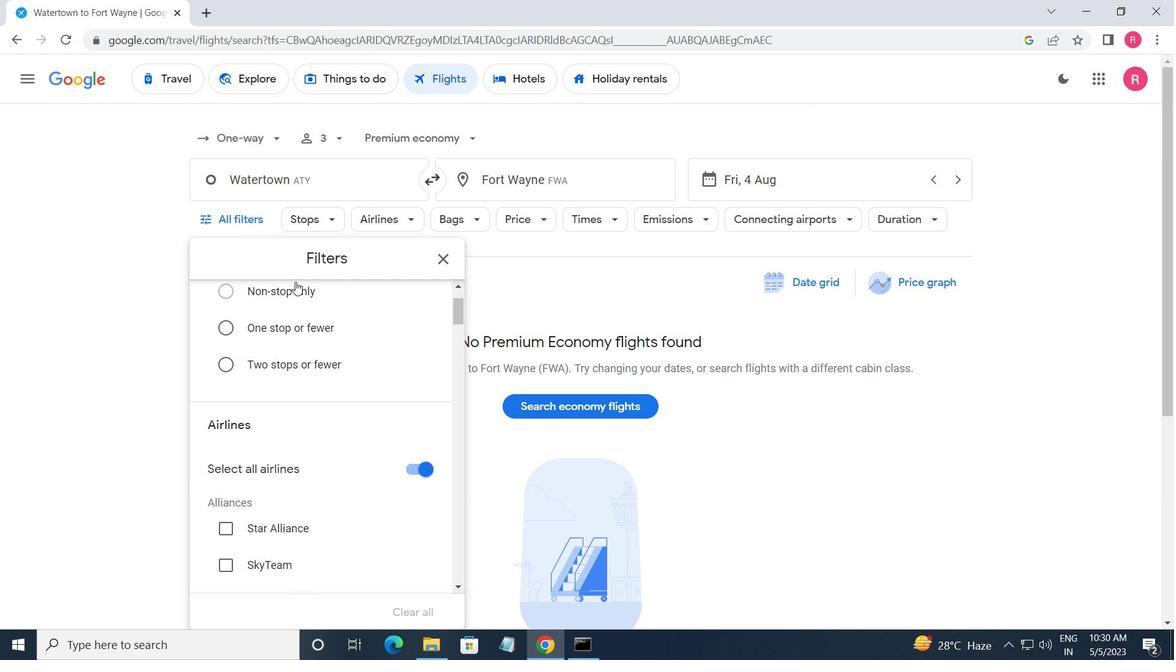 
Action: Mouse moved to (341, 398)
Screenshot: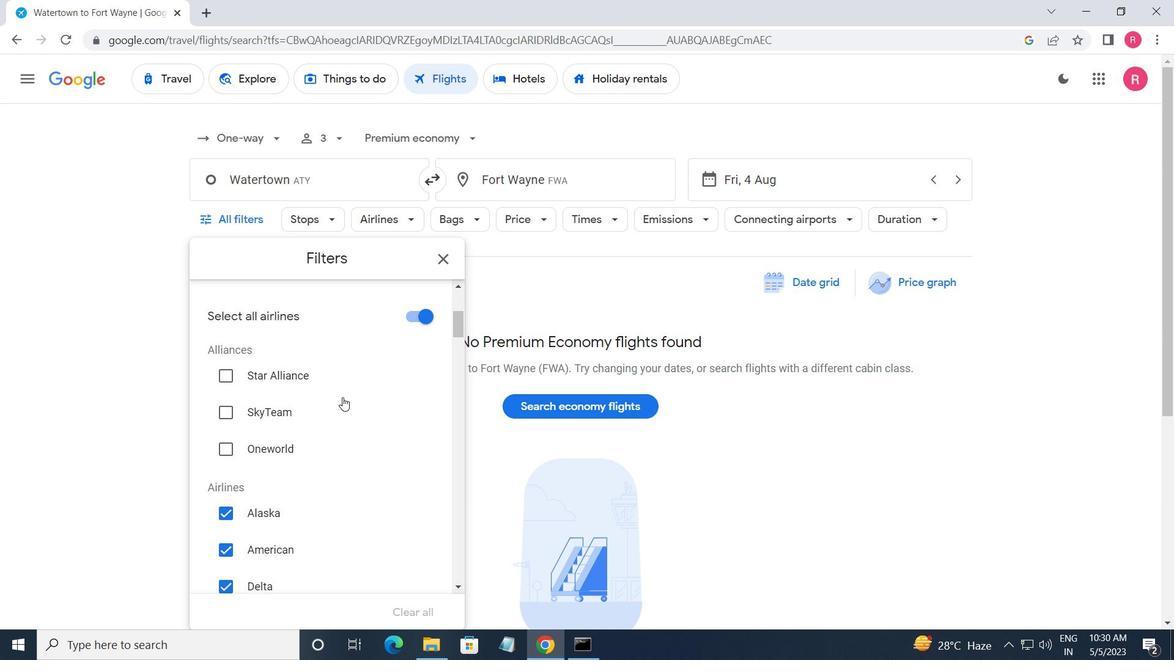 
Action: Mouse scrolled (341, 397) with delta (0, 0)
Screenshot: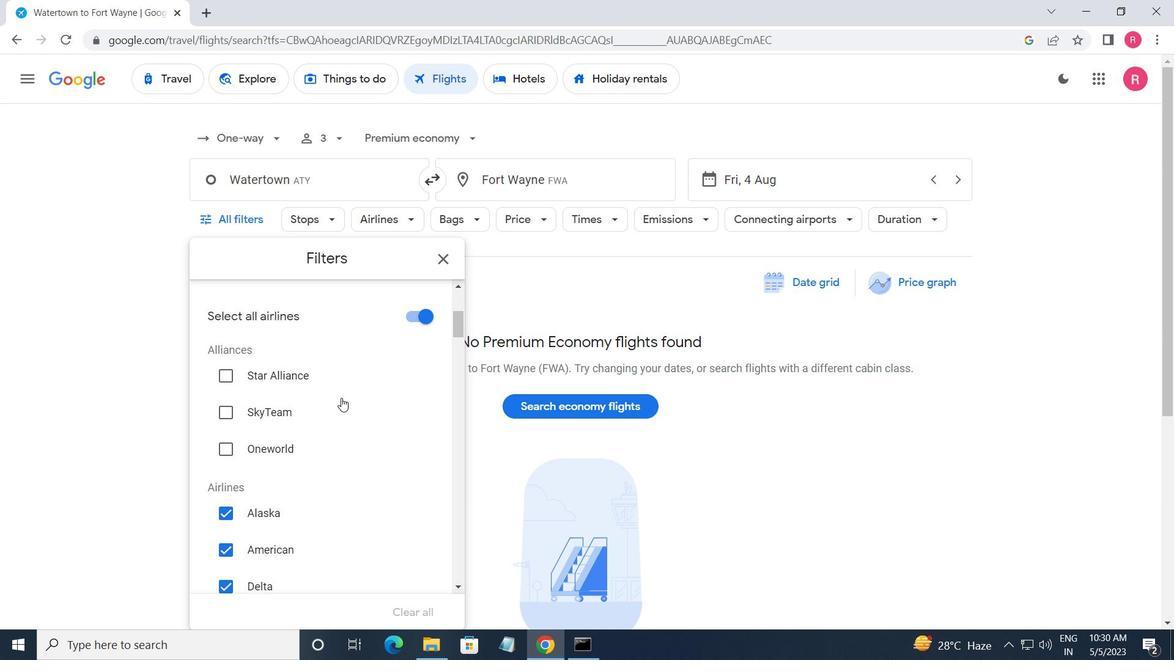 
Action: Mouse scrolled (341, 397) with delta (0, 0)
Screenshot: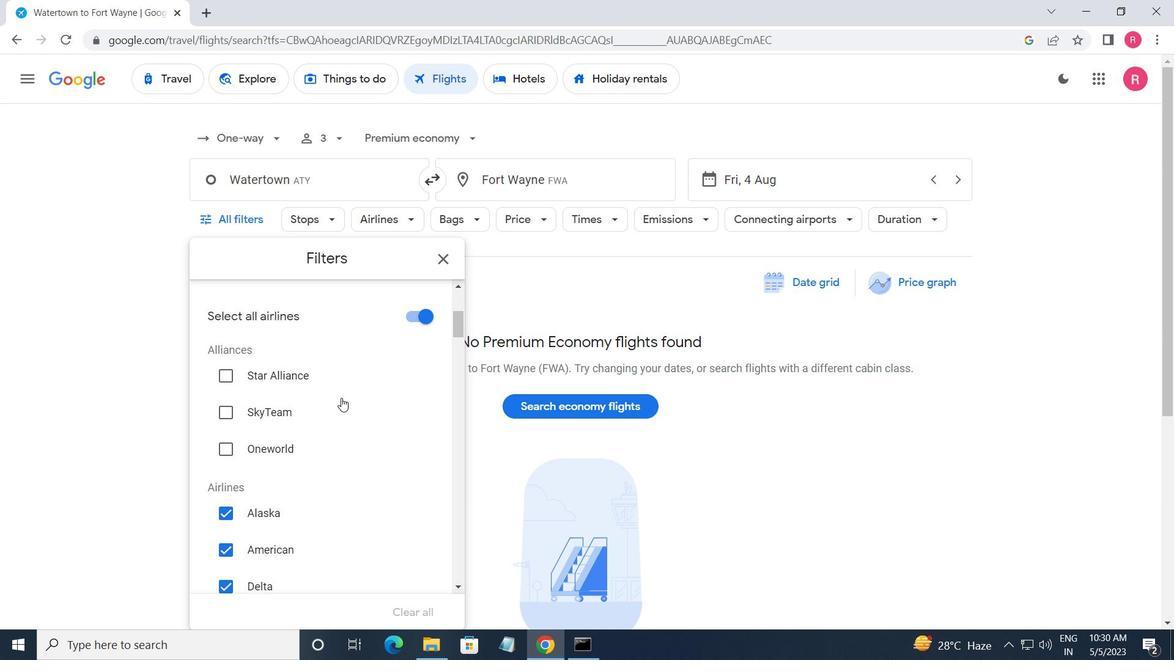 
Action: Mouse moved to (340, 398)
Screenshot: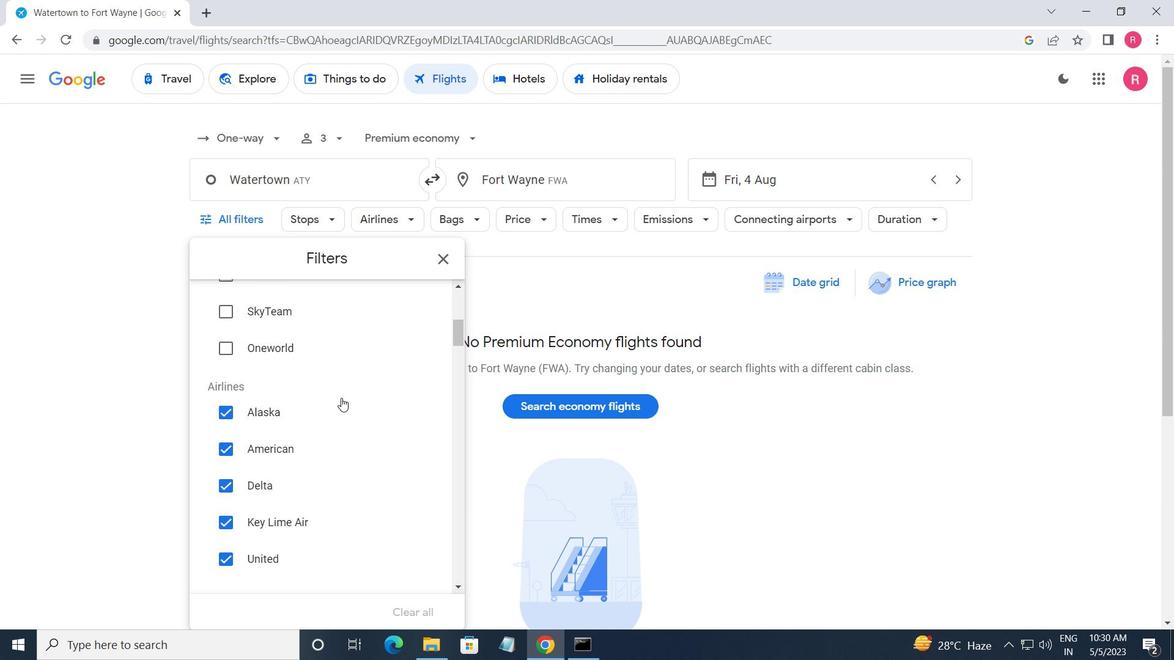 
Action: Mouse scrolled (340, 398) with delta (0, 0)
Screenshot: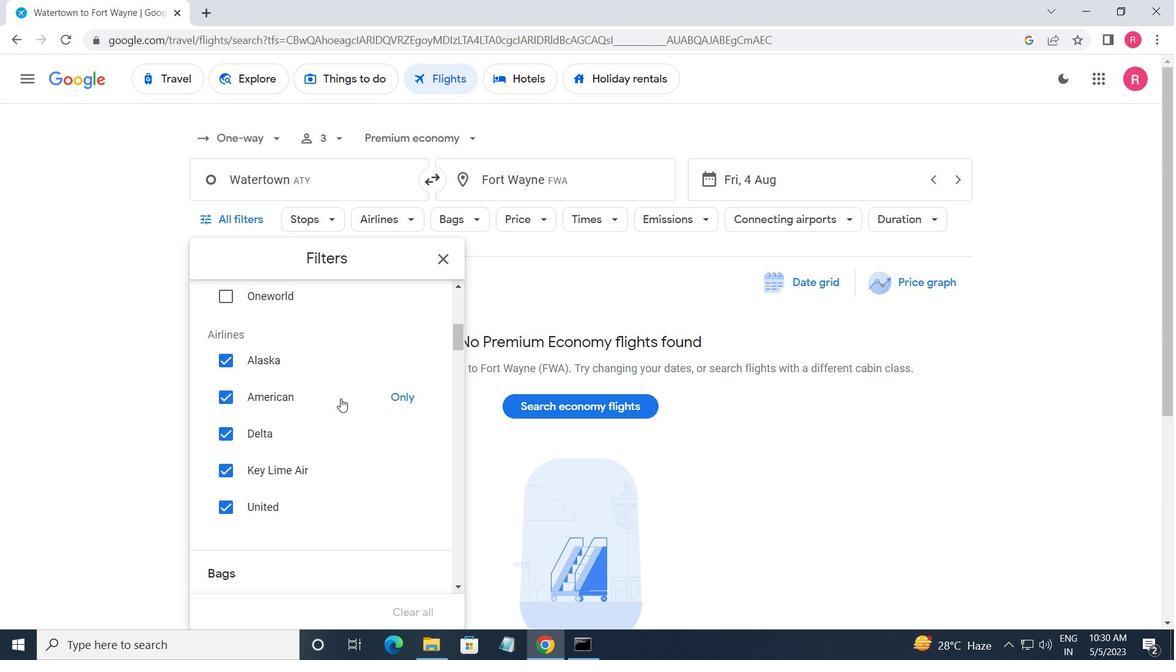 
Action: Mouse scrolled (340, 398) with delta (0, 0)
Screenshot: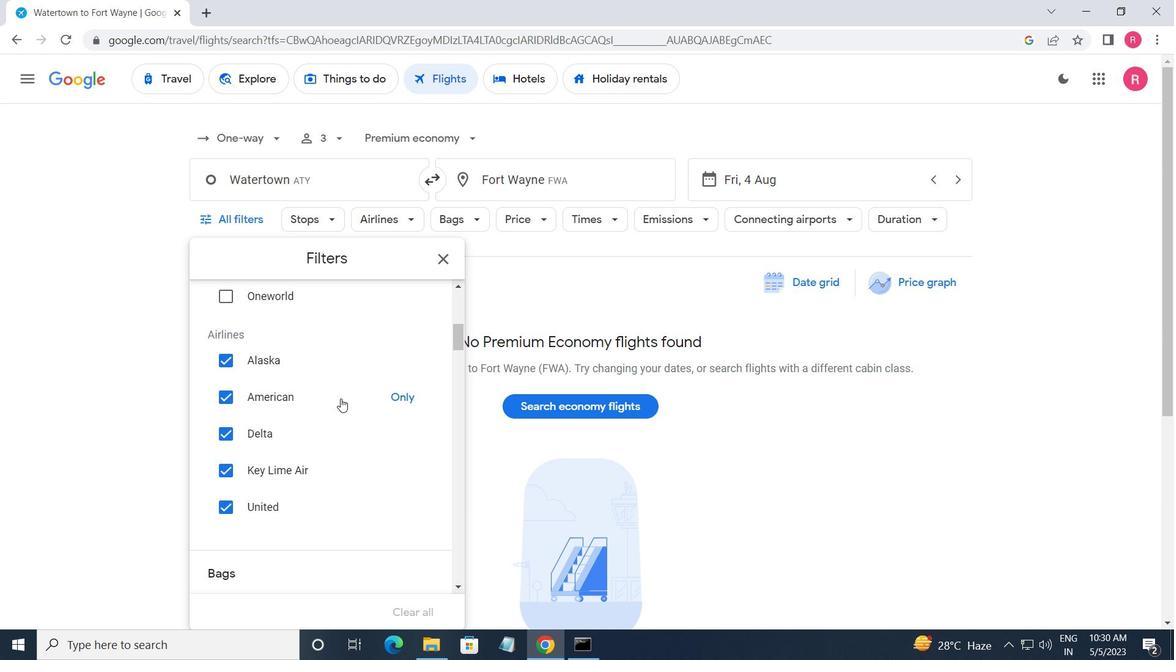 
Action: Mouse moved to (425, 495)
Screenshot: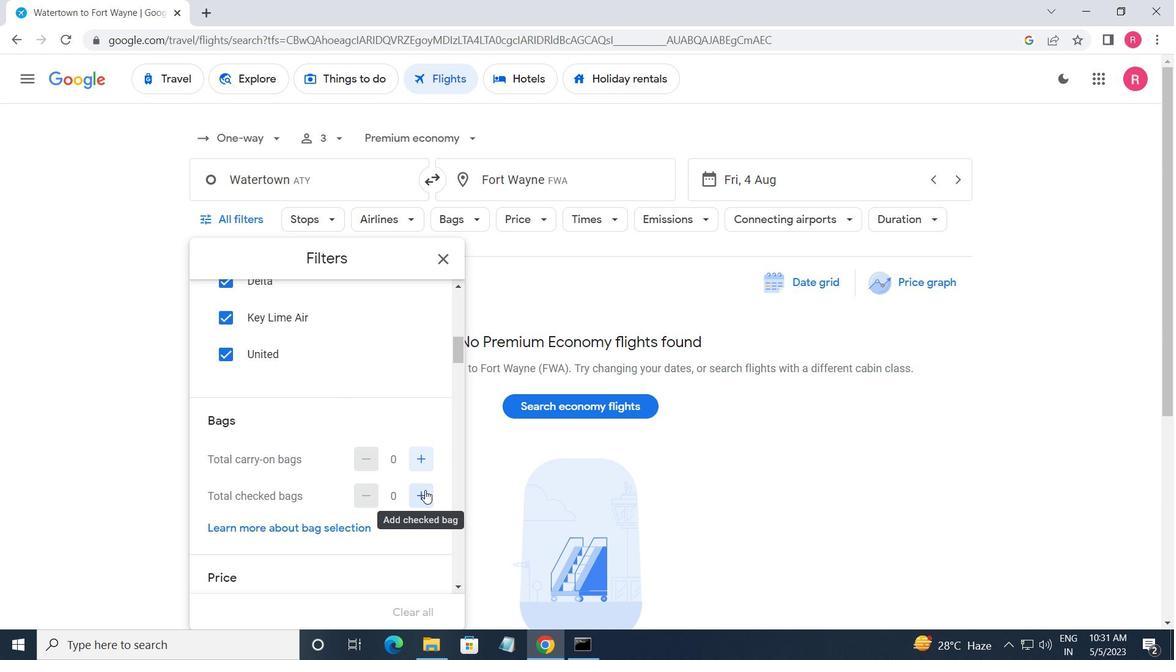 
Action: Mouse pressed left at (425, 495)
Screenshot: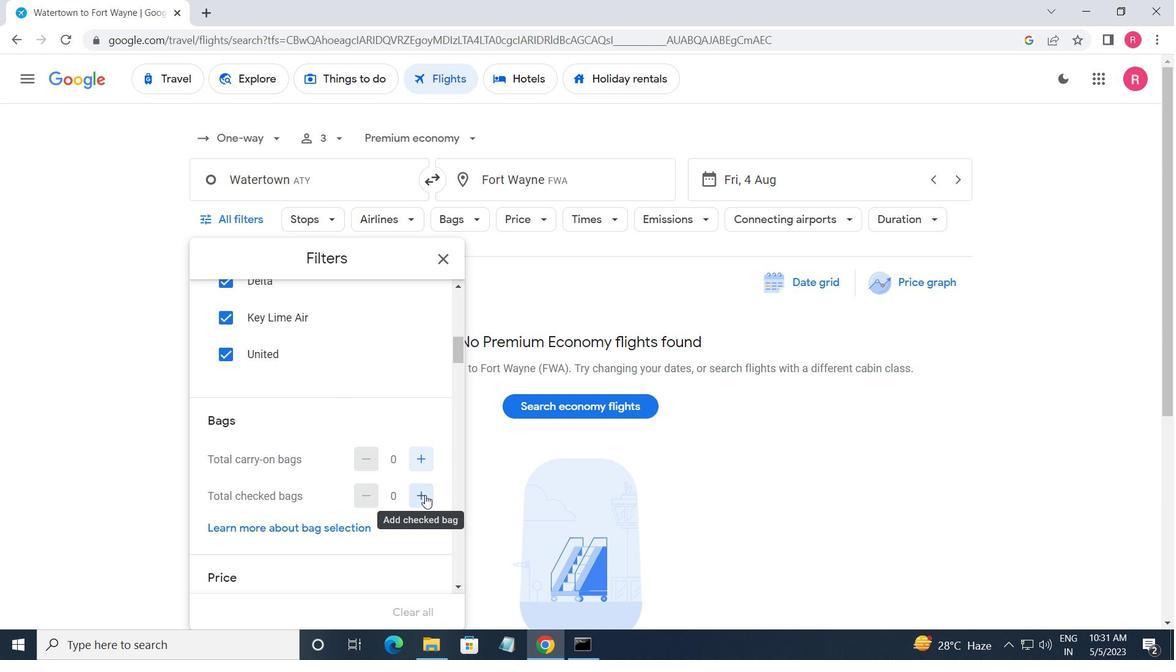 
Action: Mouse moved to (367, 395)
Screenshot: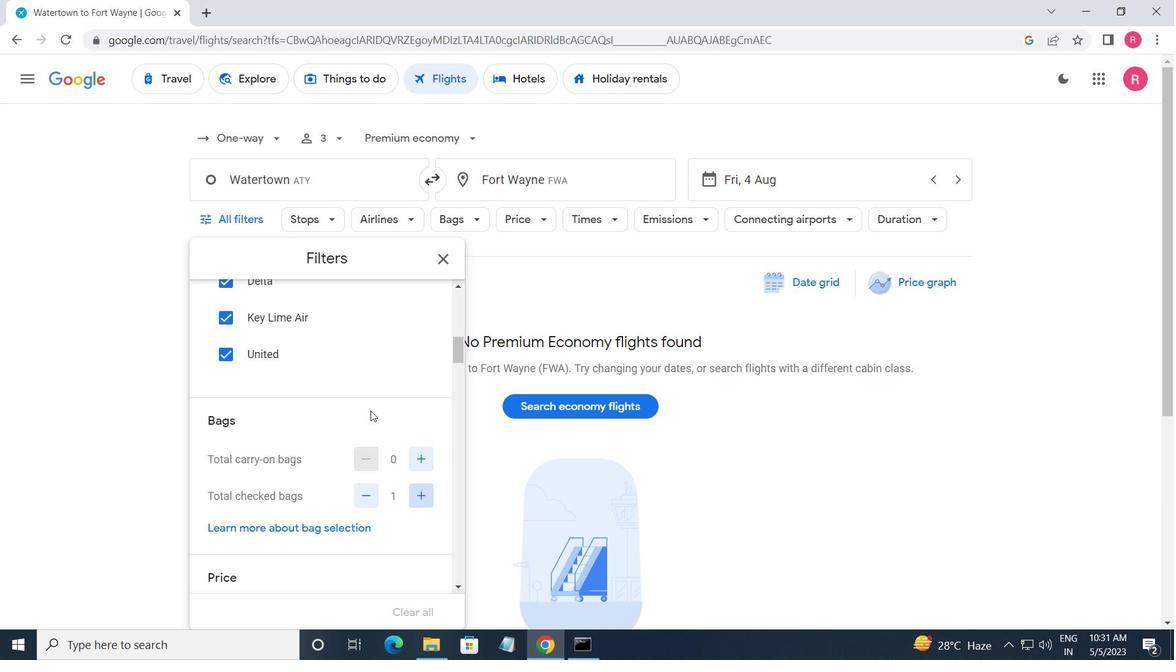 
Action: Mouse scrolled (367, 395) with delta (0, 0)
Screenshot: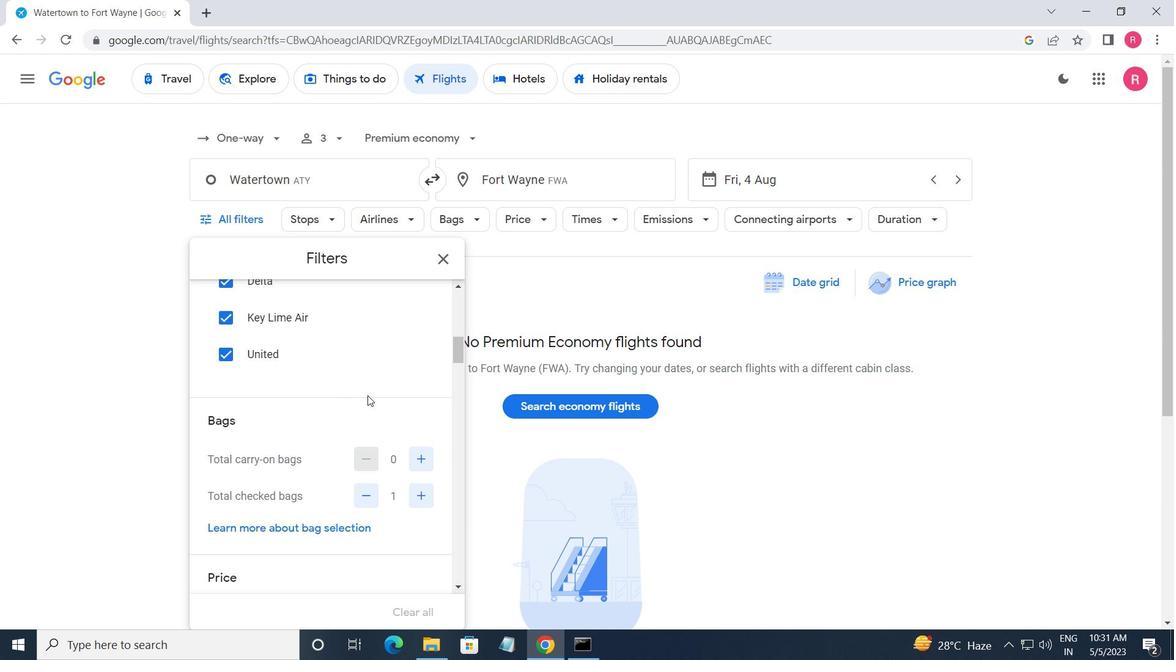 
Action: Mouse scrolled (367, 395) with delta (0, 0)
Screenshot: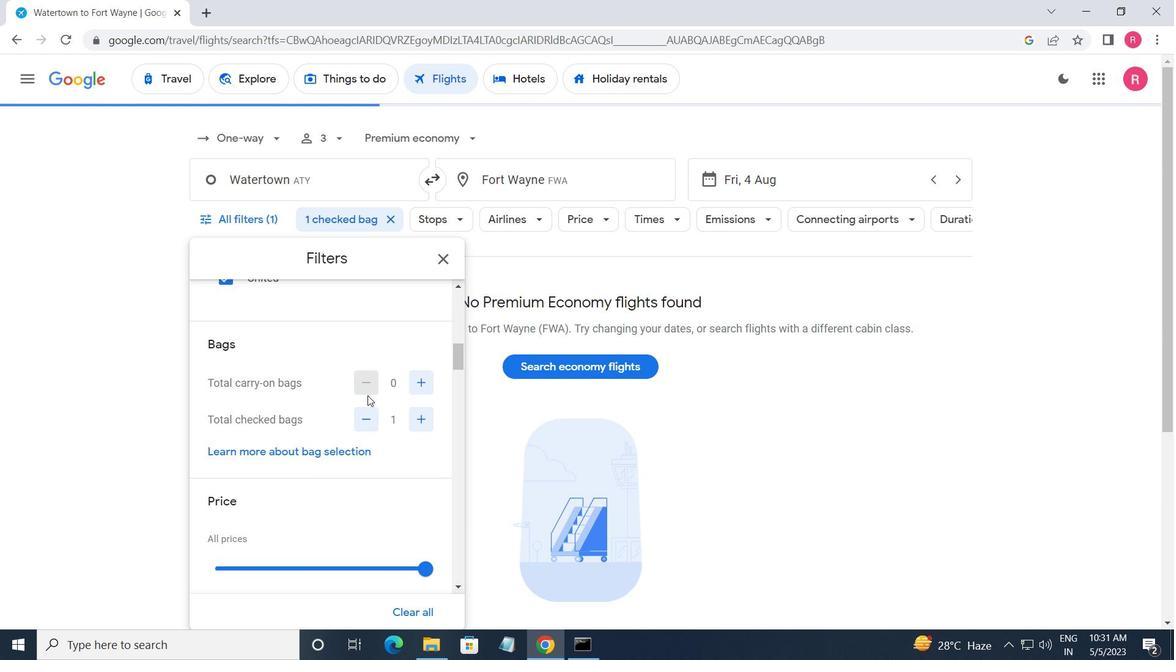 
Action: Mouse scrolled (367, 395) with delta (0, 0)
Screenshot: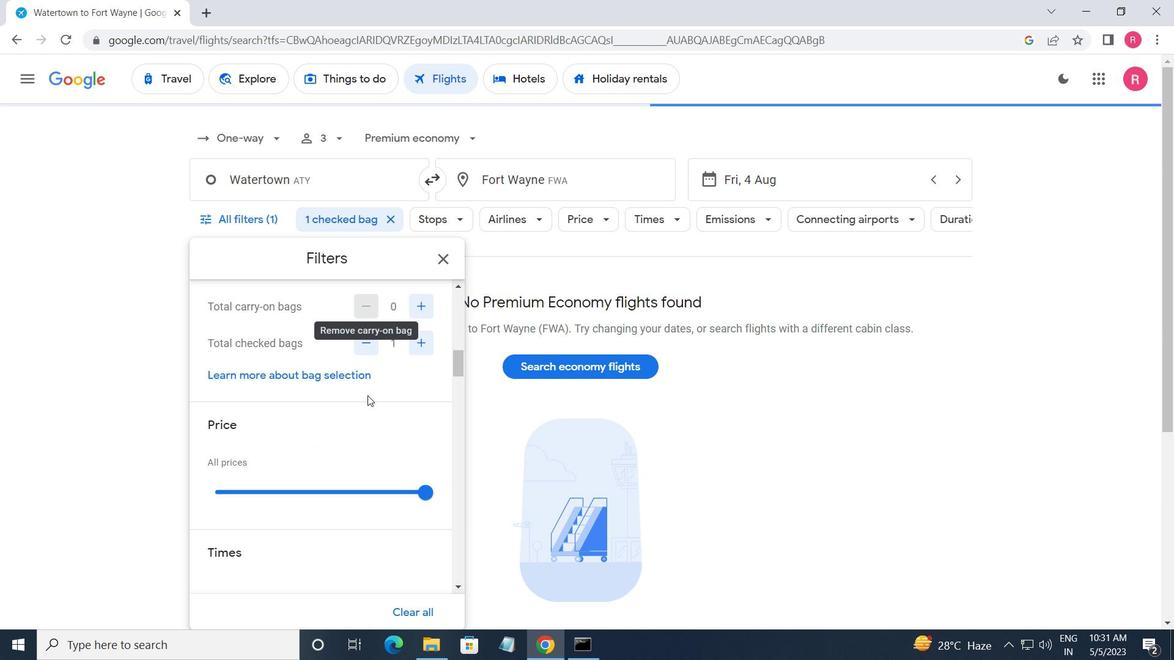 
Action: Mouse moved to (415, 419)
Screenshot: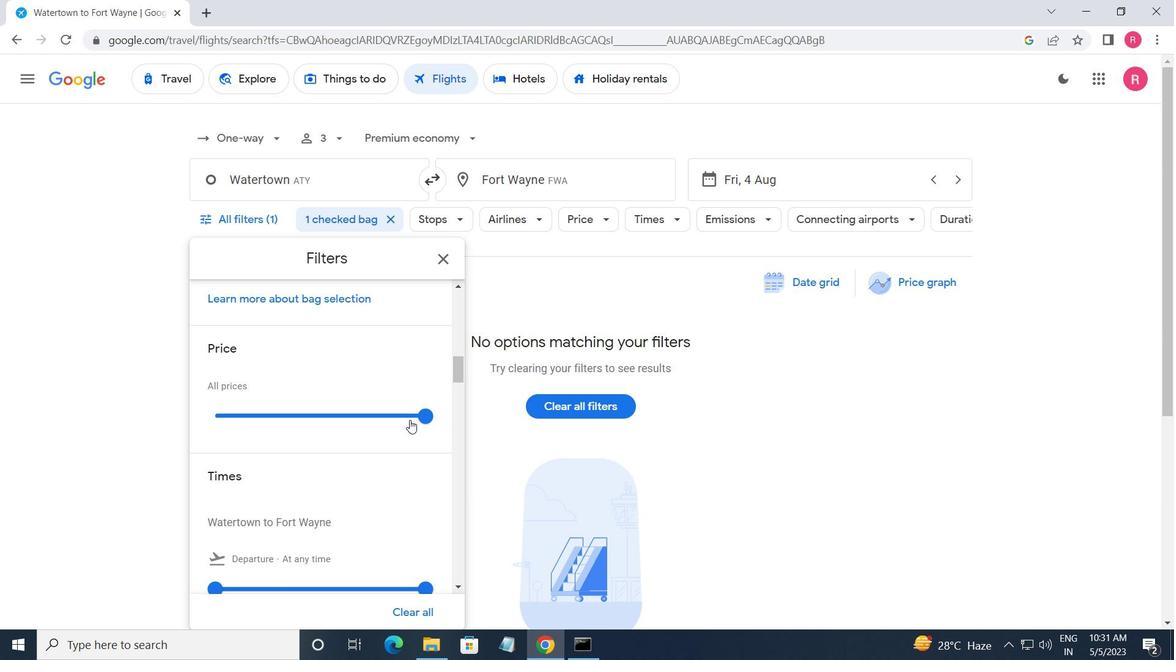 
Action: Mouse pressed left at (415, 419)
Screenshot: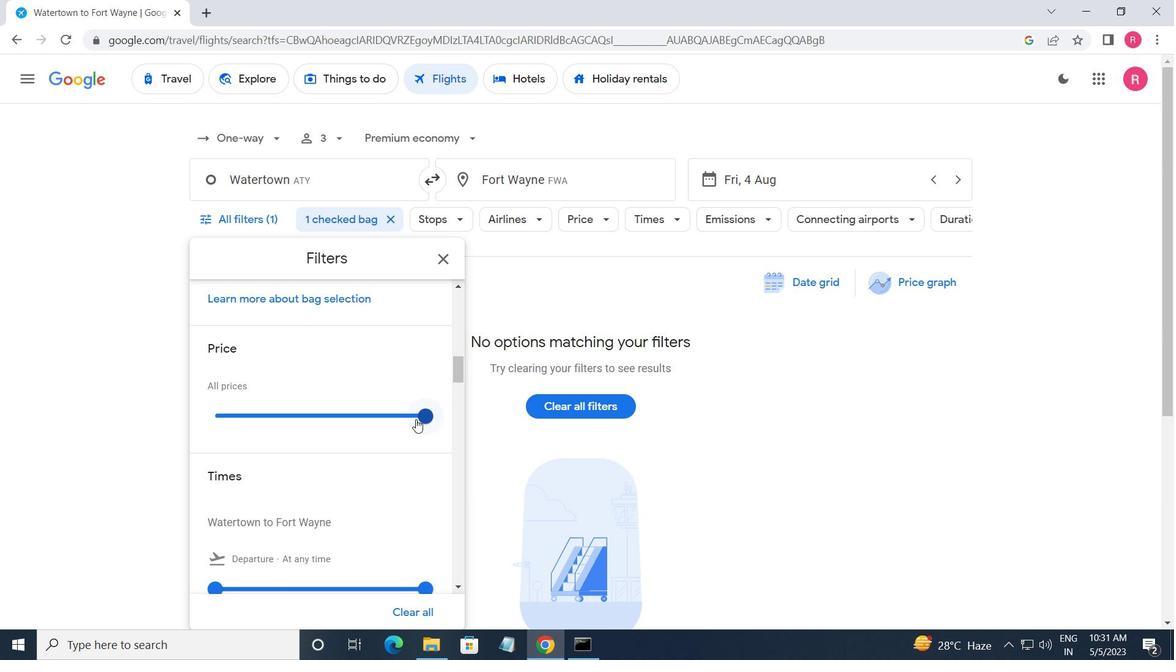 
Action: Mouse moved to (427, 431)
Screenshot: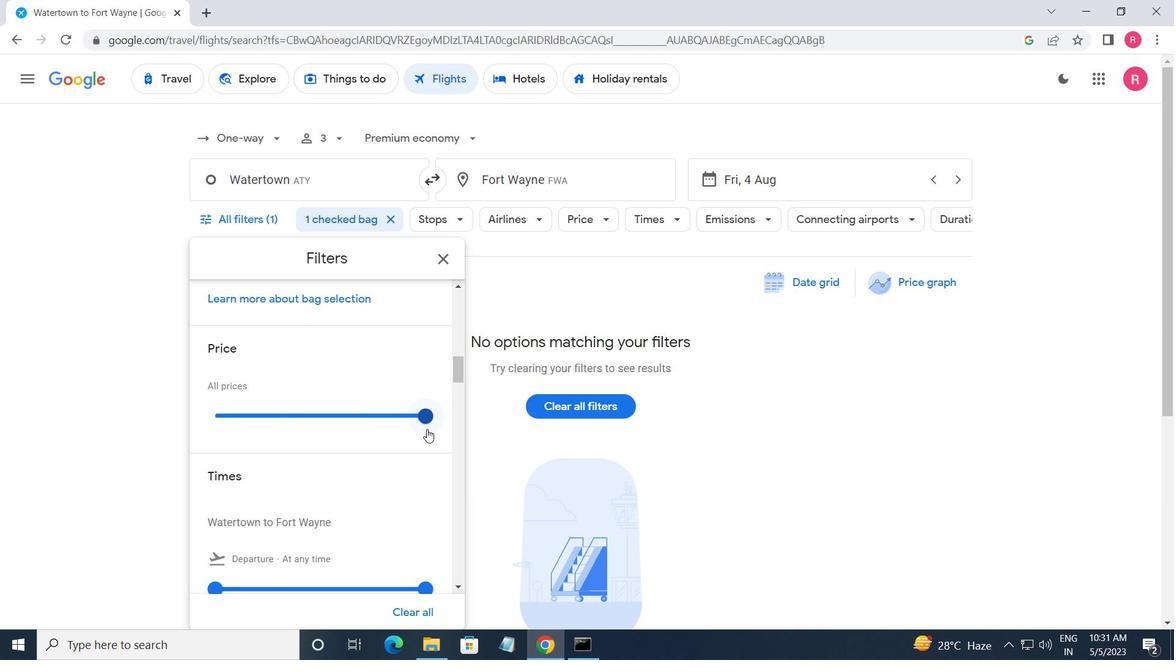 
Action: Mouse scrolled (427, 430) with delta (0, 0)
Screenshot: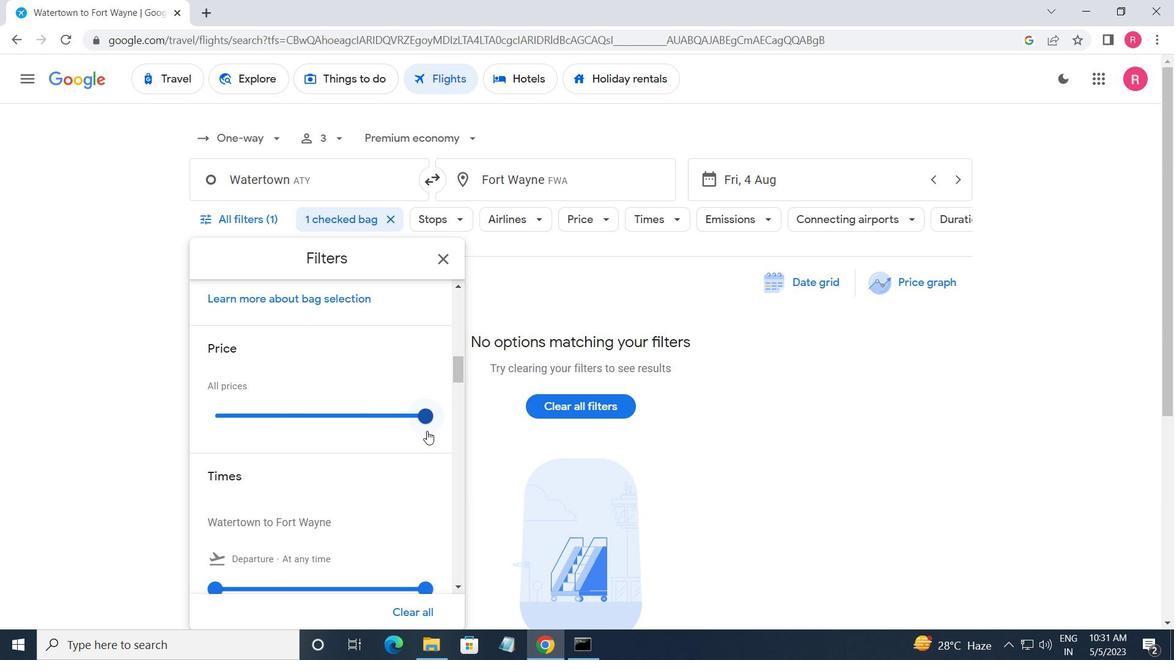 
Action: Mouse moved to (428, 431)
Screenshot: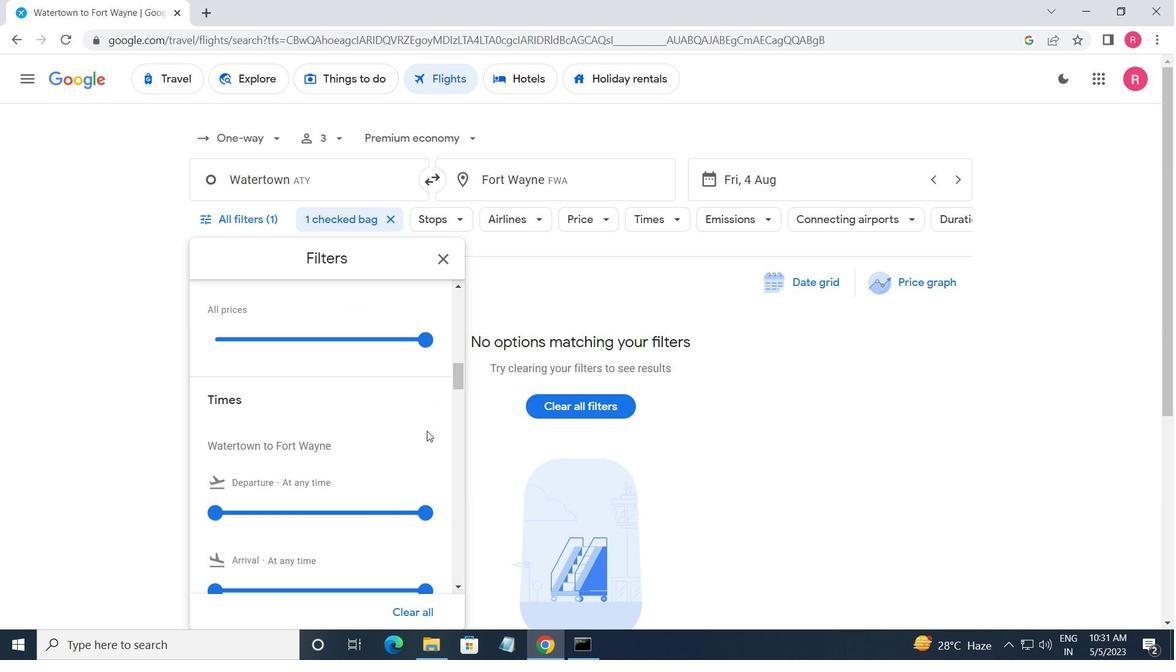 
Action: Mouse scrolled (428, 430) with delta (0, 0)
Screenshot: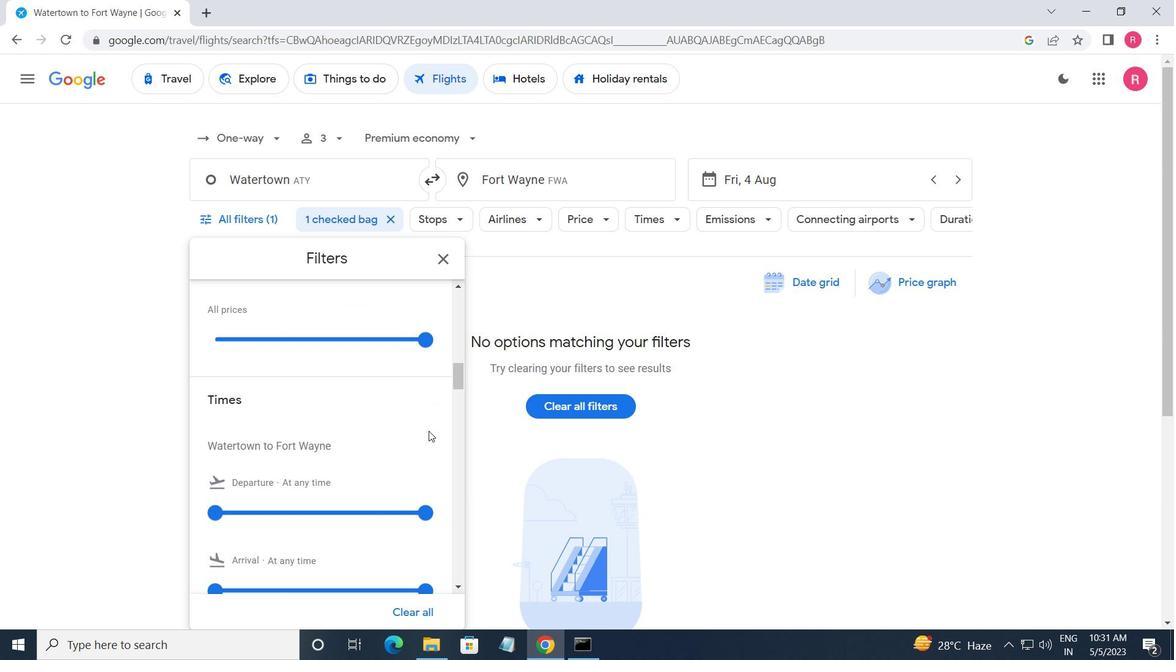 
Action: Mouse moved to (218, 434)
Screenshot: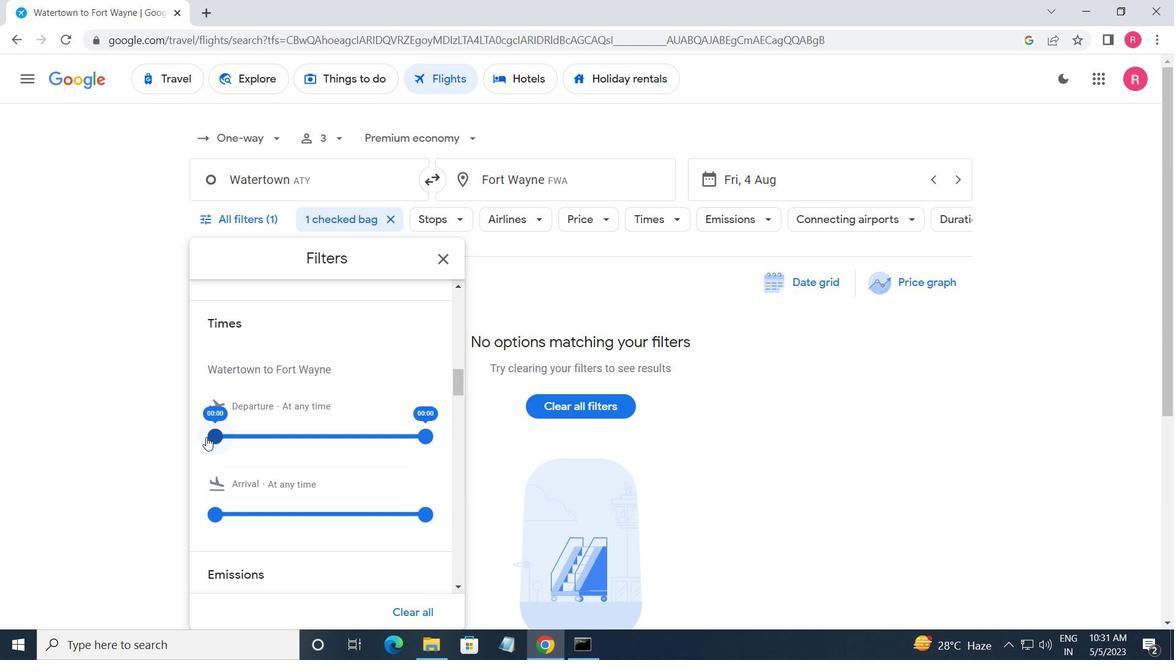 
Action: Mouse pressed left at (218, 434)
Screenshot: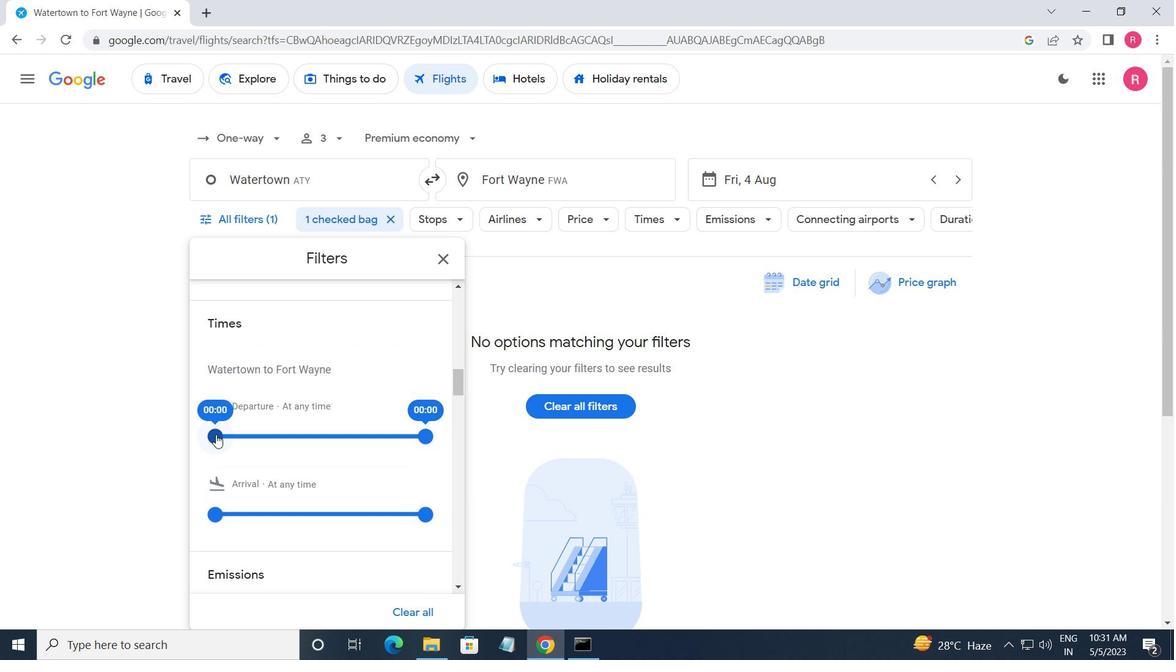 
Action: Mouse moved to (428, 431)
Screenshot: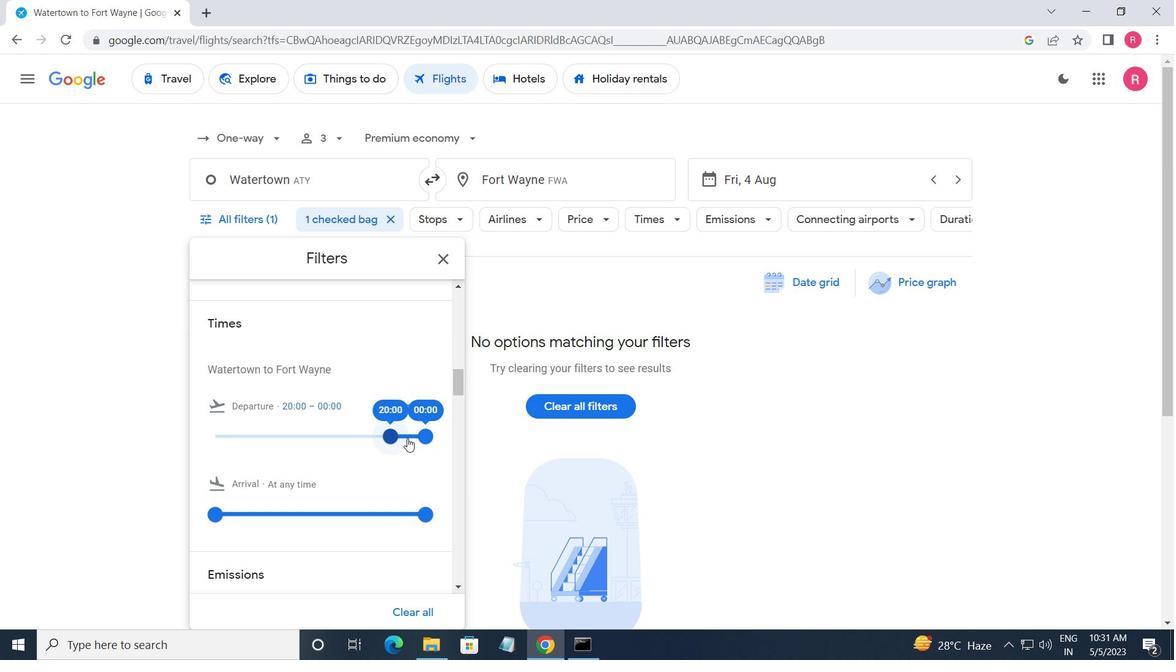 
Action: Mouse pressed left at (428, 431)
Screenshot: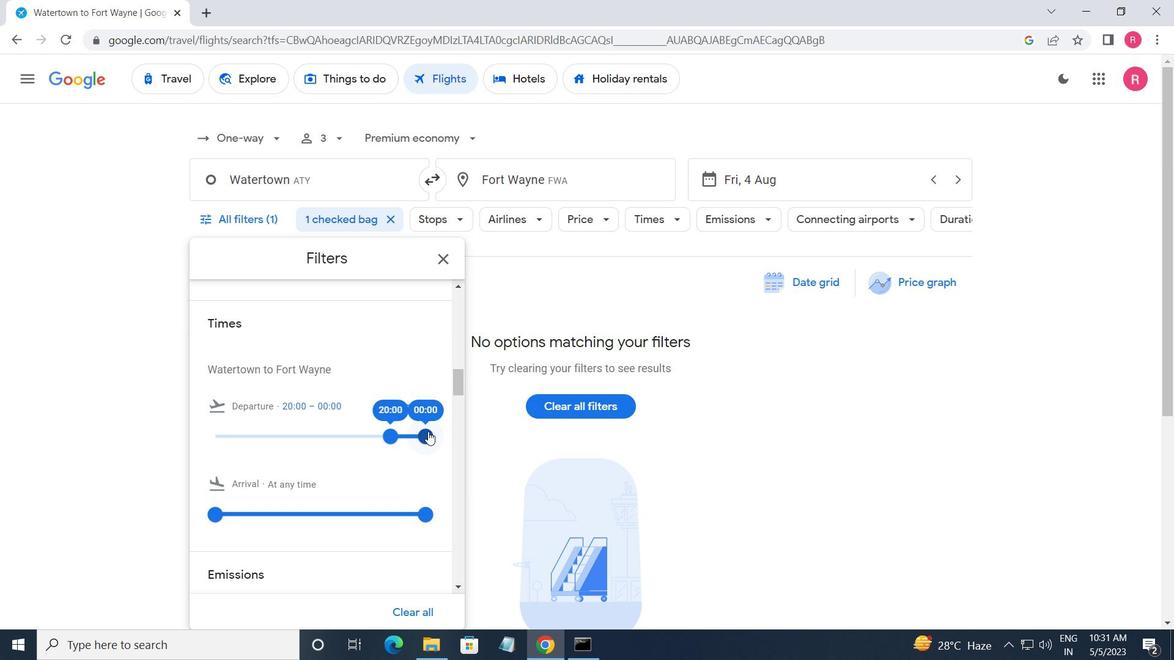 
Action: Mouse moved to (447, 255)
Screenshot: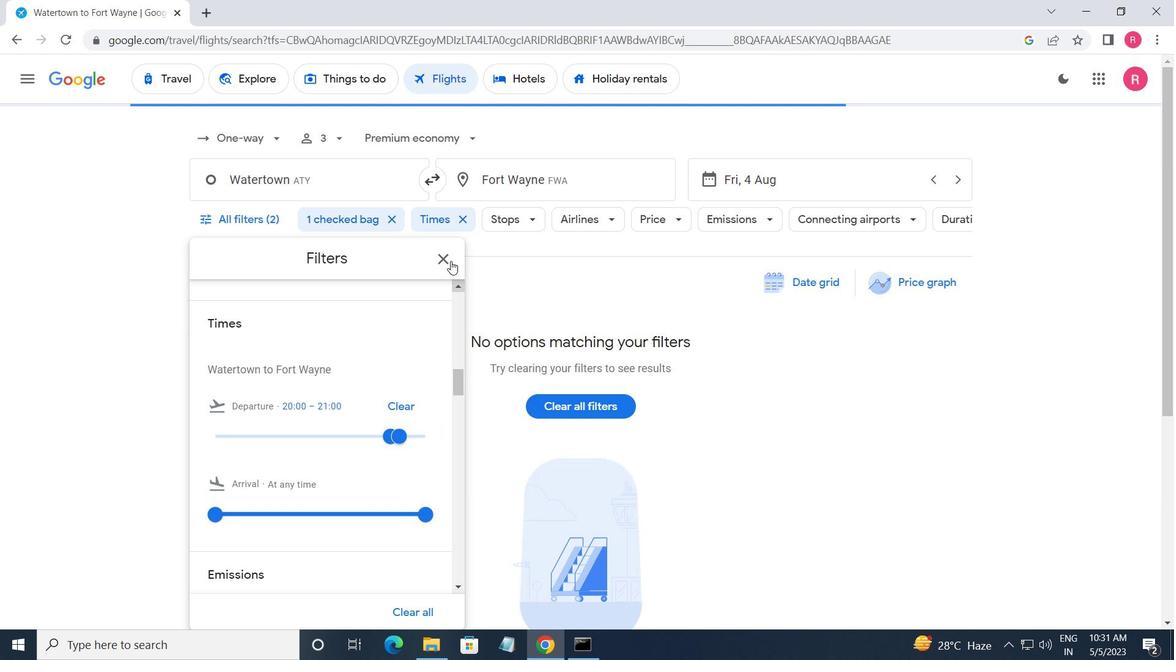 
Action: Mouse pressed left at (447, 255)
Screenshot: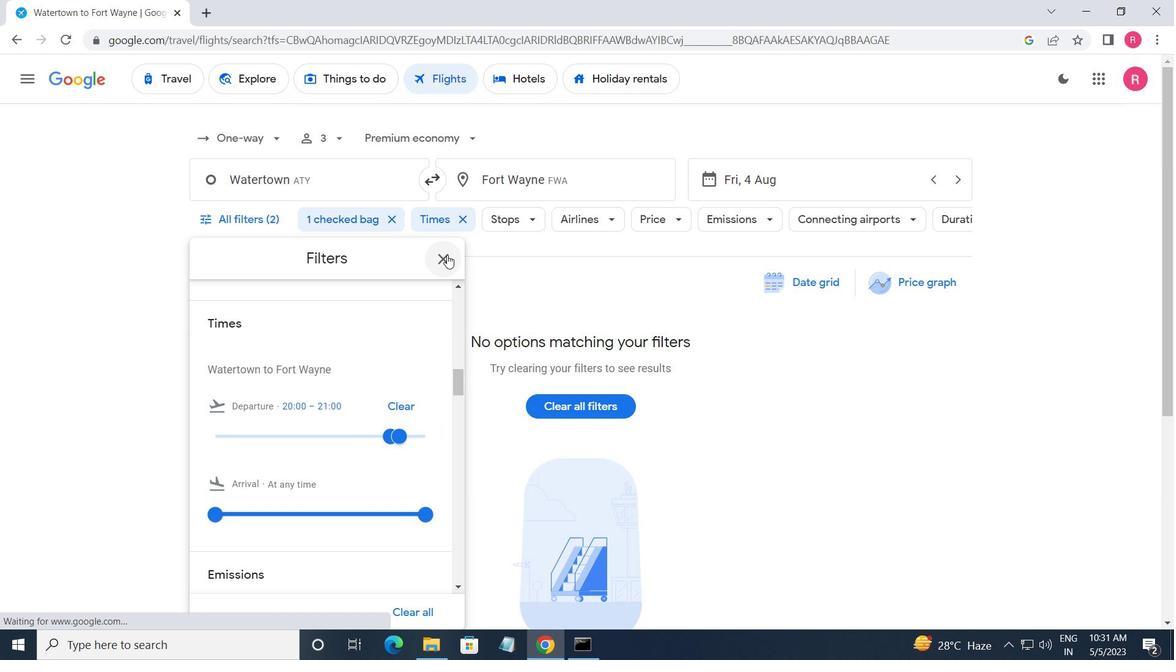 
